 Task: Create a due date automation trigger when advanced on, 2 working days after a card is due add fields without custom field "Resume" set at 11:00 AM.
Action: Mouse moved to (951, 293)
Screenshot: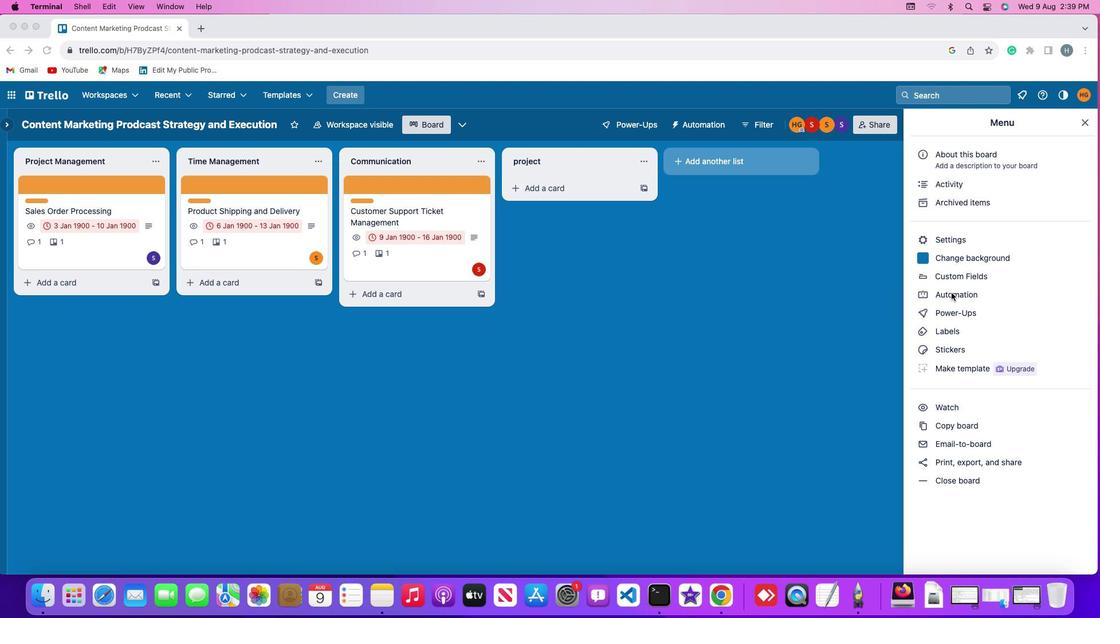 
Action: Mouse pressed left at (951, 293)
Screenshot: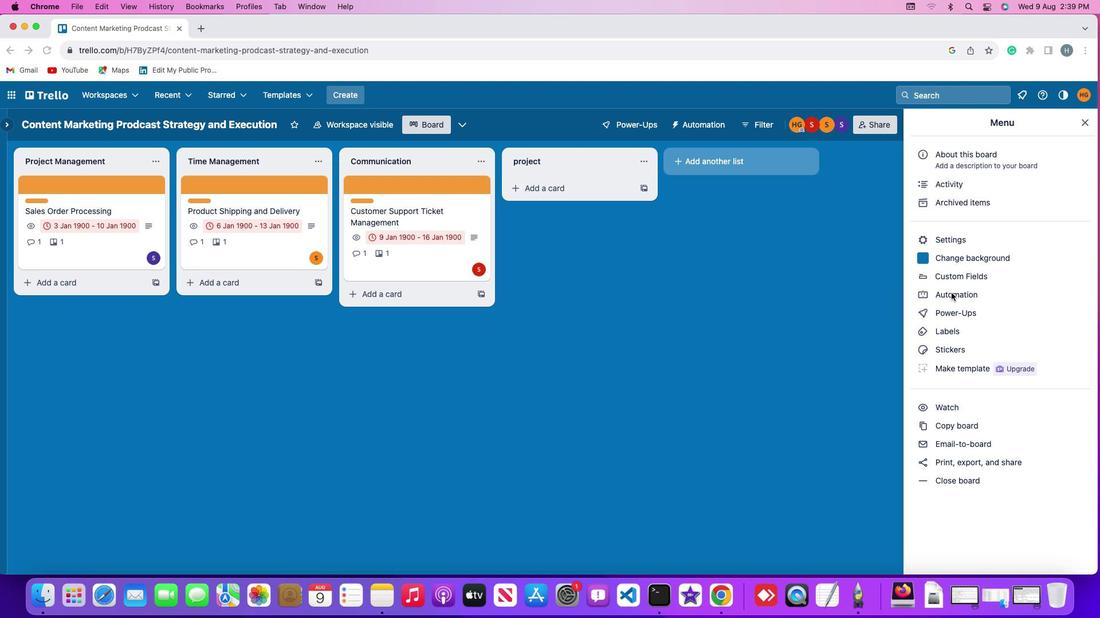 
Action: Mouse pressed left at (951, 293)
Screenshot: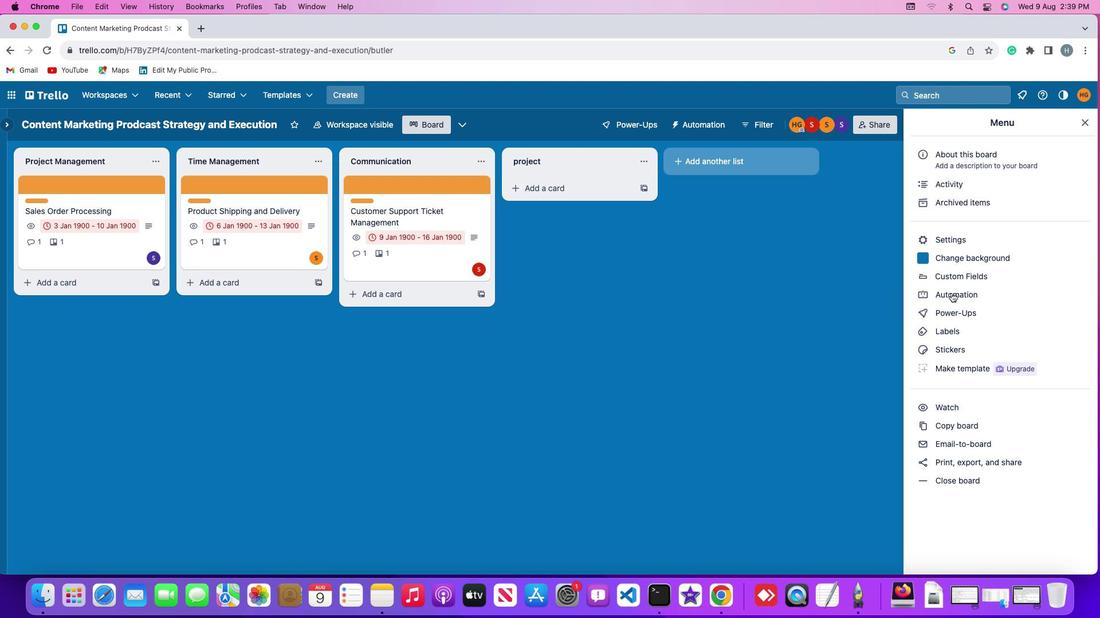 
Action: Mouse moved to (75, 269)
Screenshot: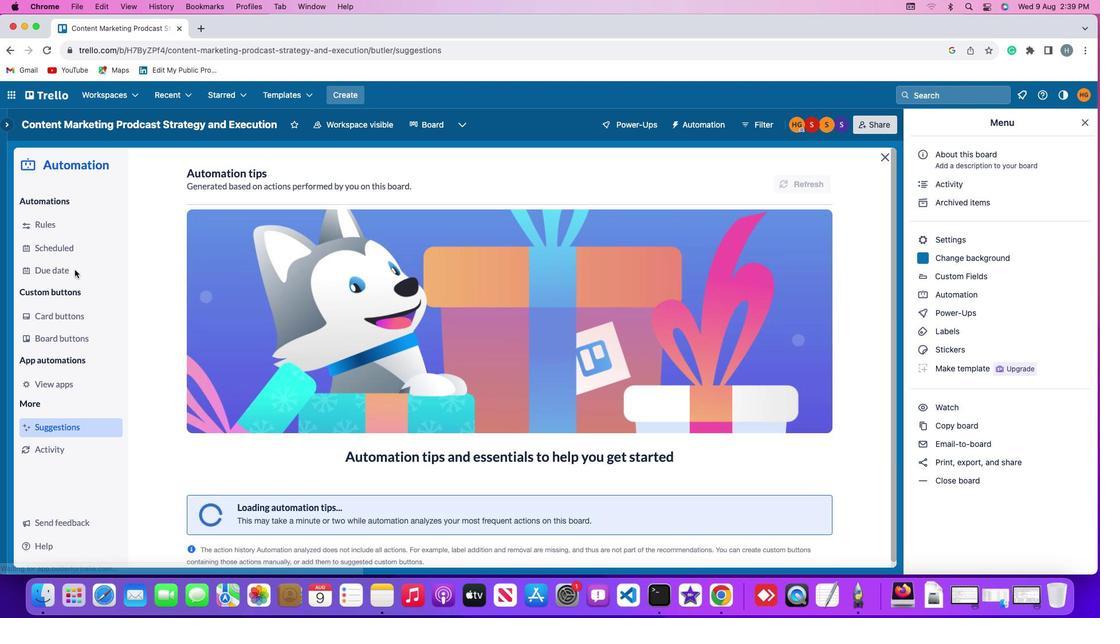 
Action: Mouse pressed left at (75, 269)
Screenshot: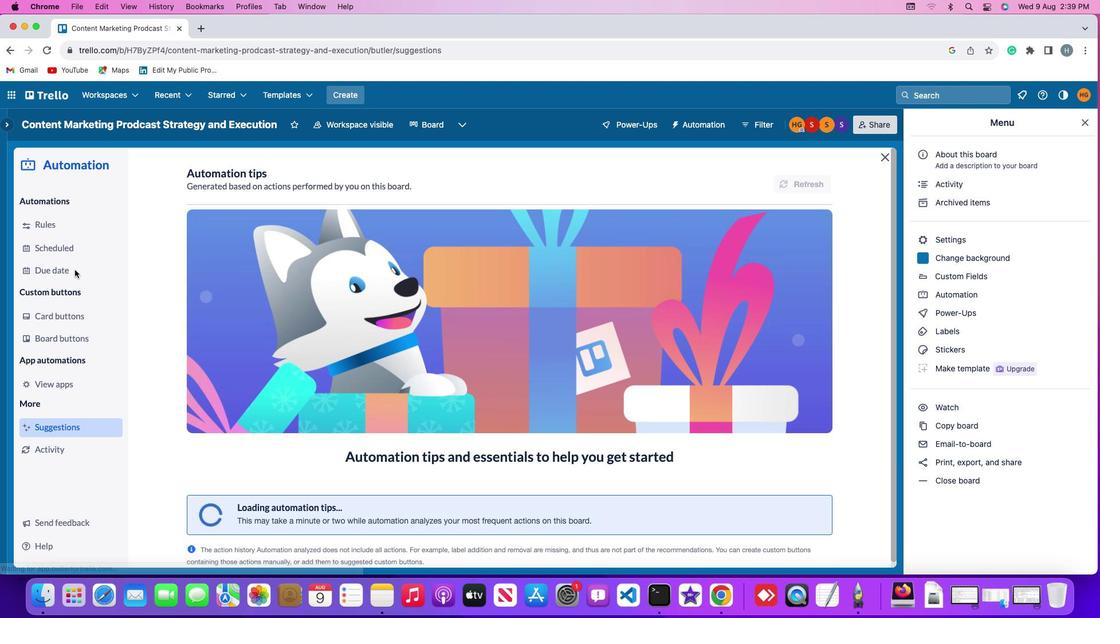 
Action: Mouse moved to (759, 177)
Screenshot: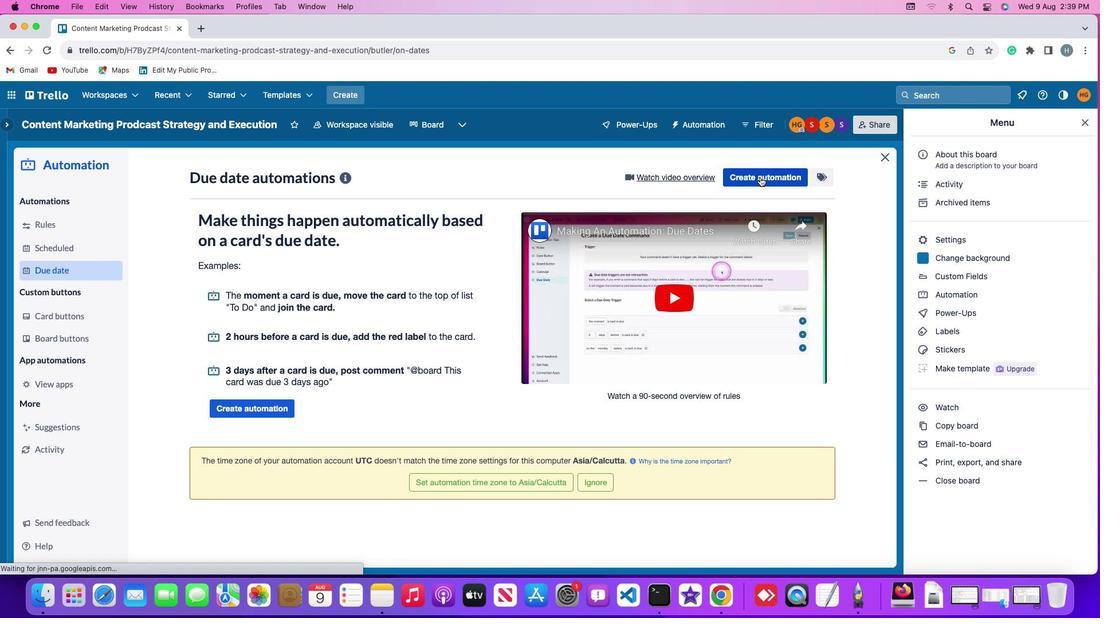 
Action: Mouse pressed left at (759, 177)
Screenshot: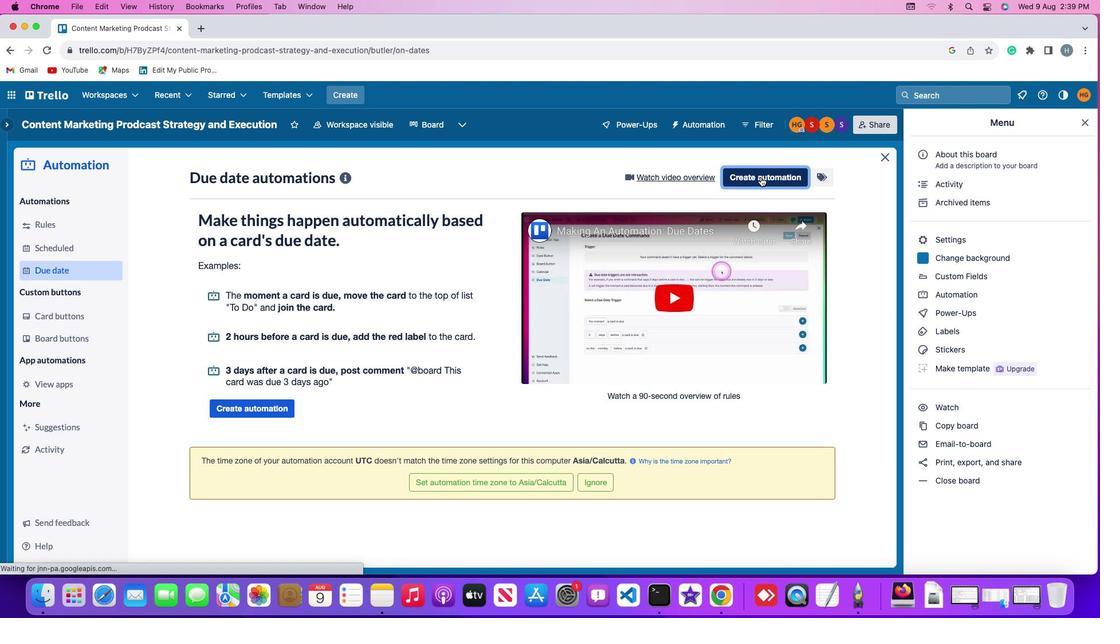 
Action: Mouse moved to (243, 283)
Screenshot: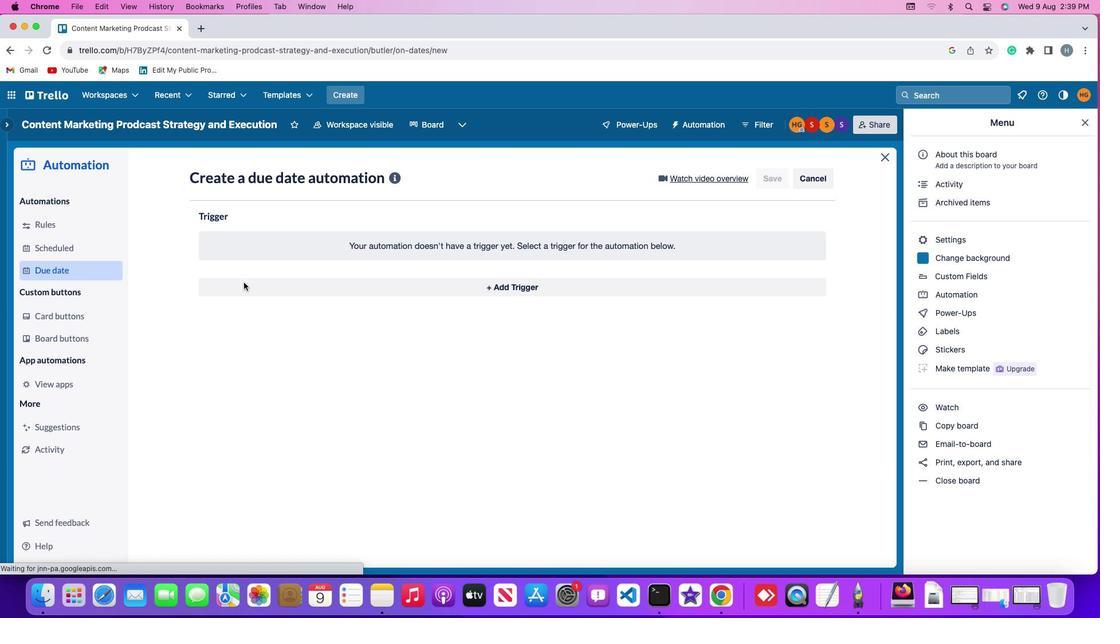 
Action: Mouse pressed left at (243, 283)
Screenshot: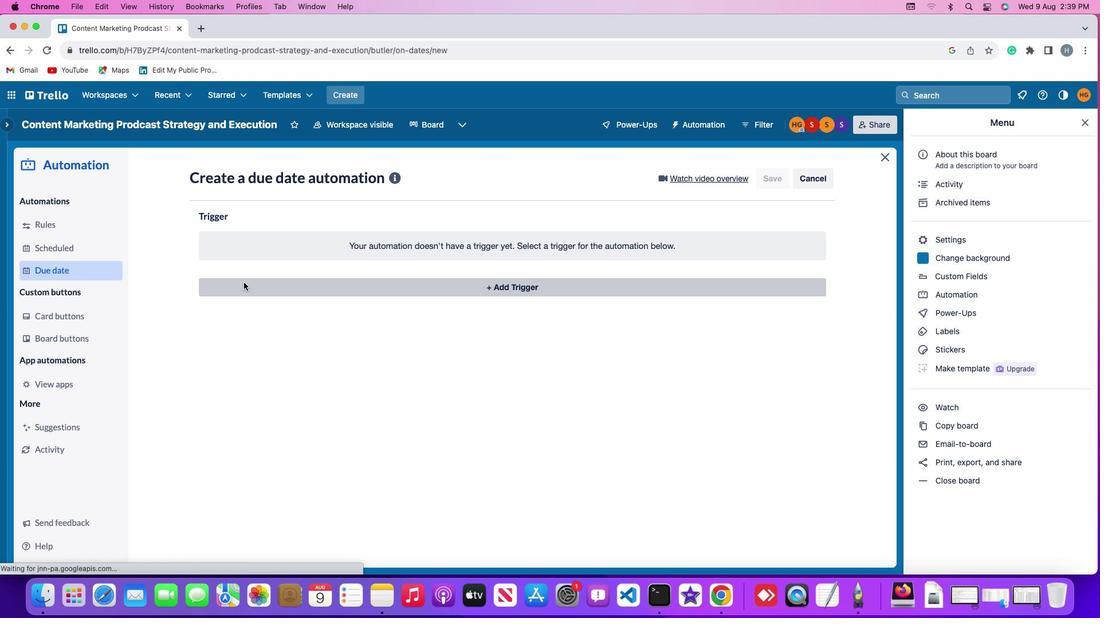 
Action: Mouse moved to (221, 463)
Screenshot: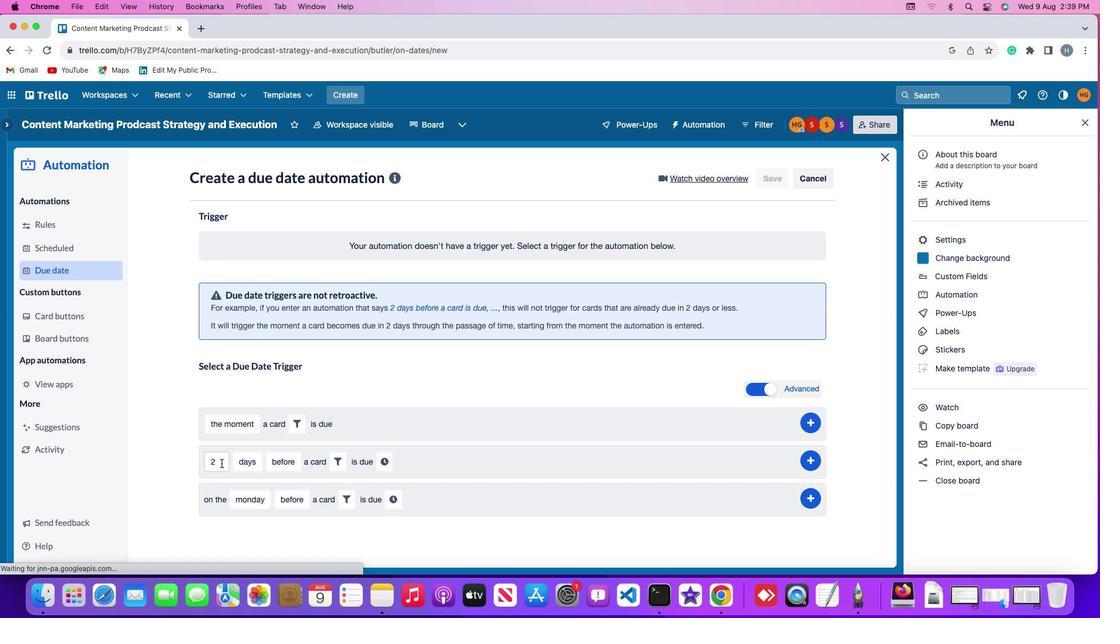 
Action: Mouse pressed left at (221, 463)
Screenshot: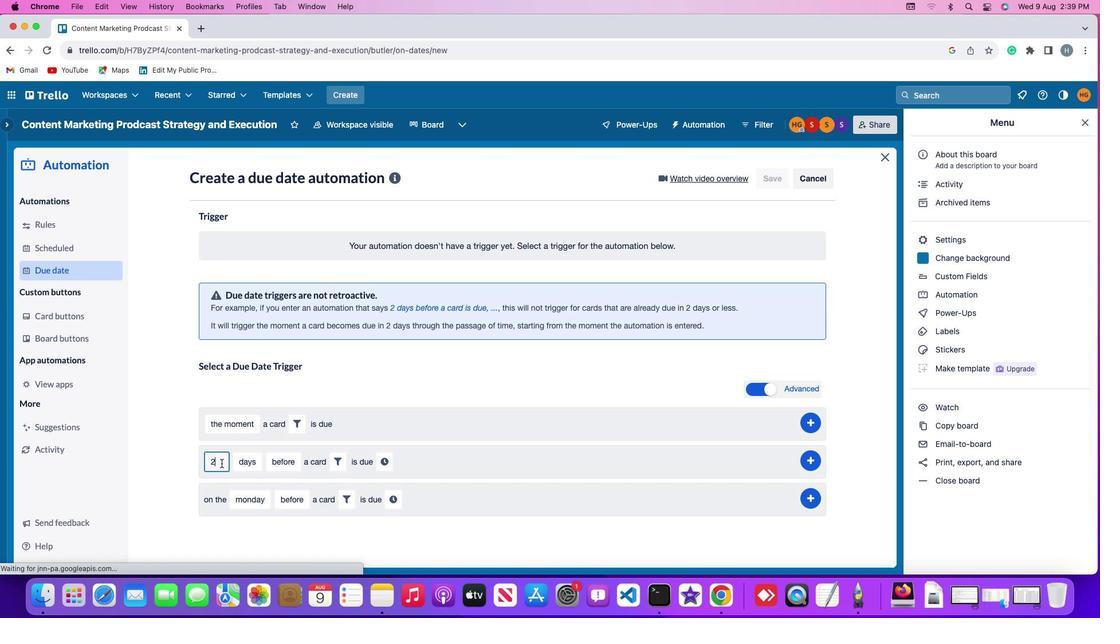 
Action: Key pressed Key.backspace
Screenshot: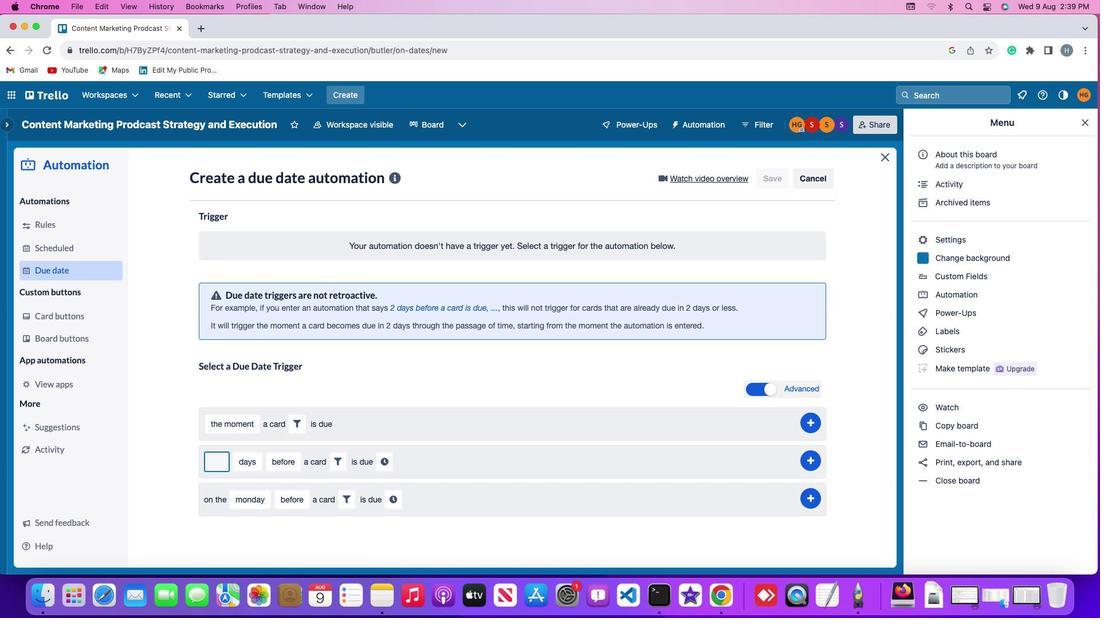 
Action: Mouse moved to (225, 463)
Screenshot: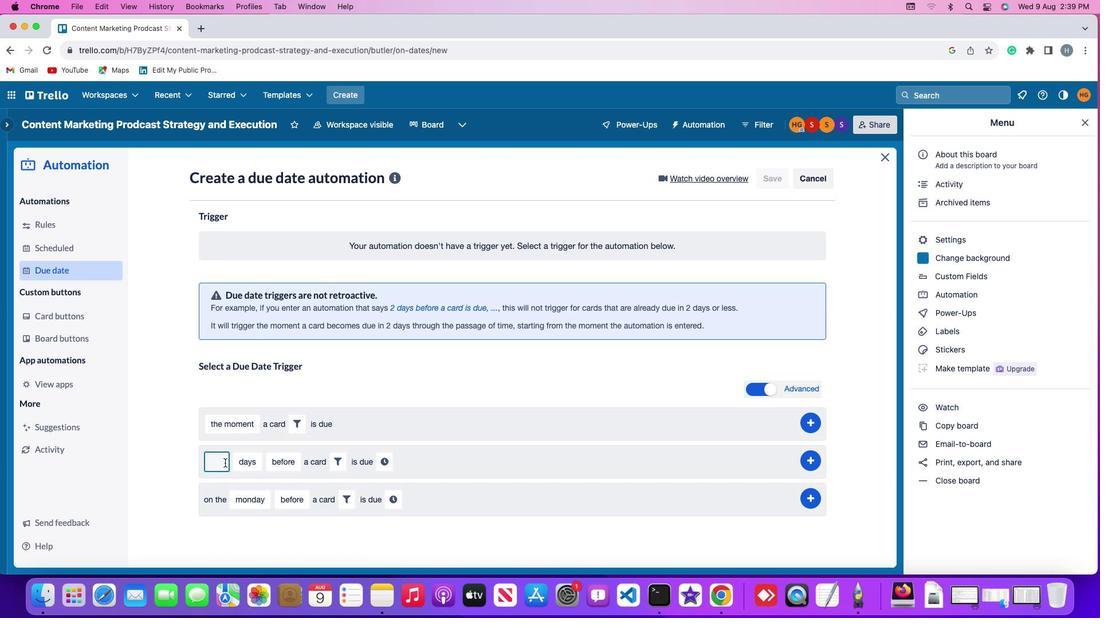 
Action: Key pressed '2'
Screenshot: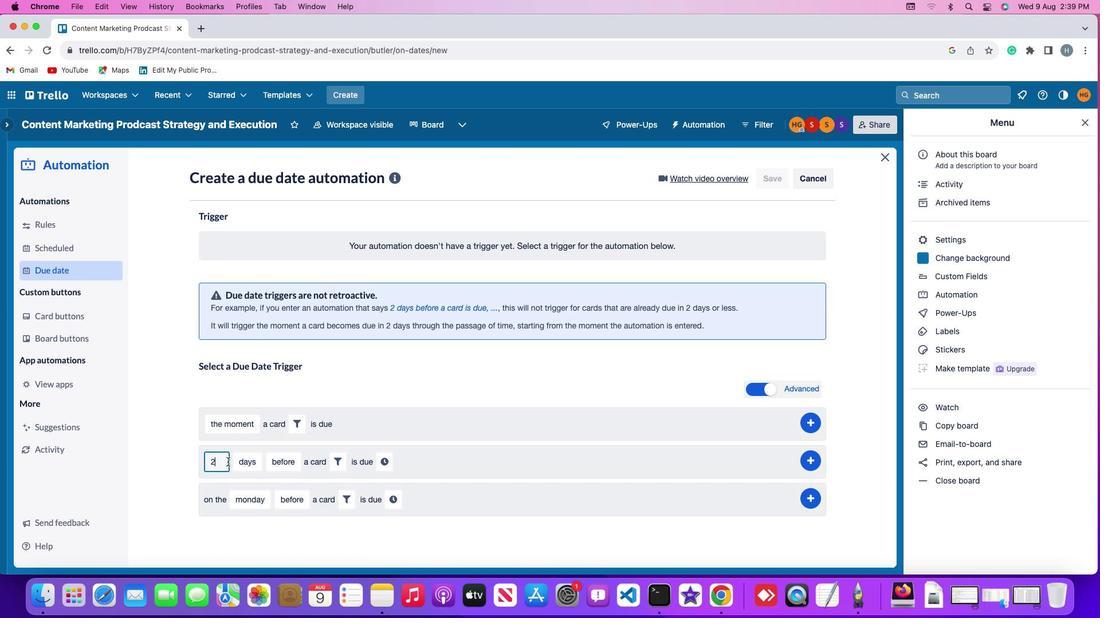 
Action: Mouse moved to (245, 461)
Screenshot: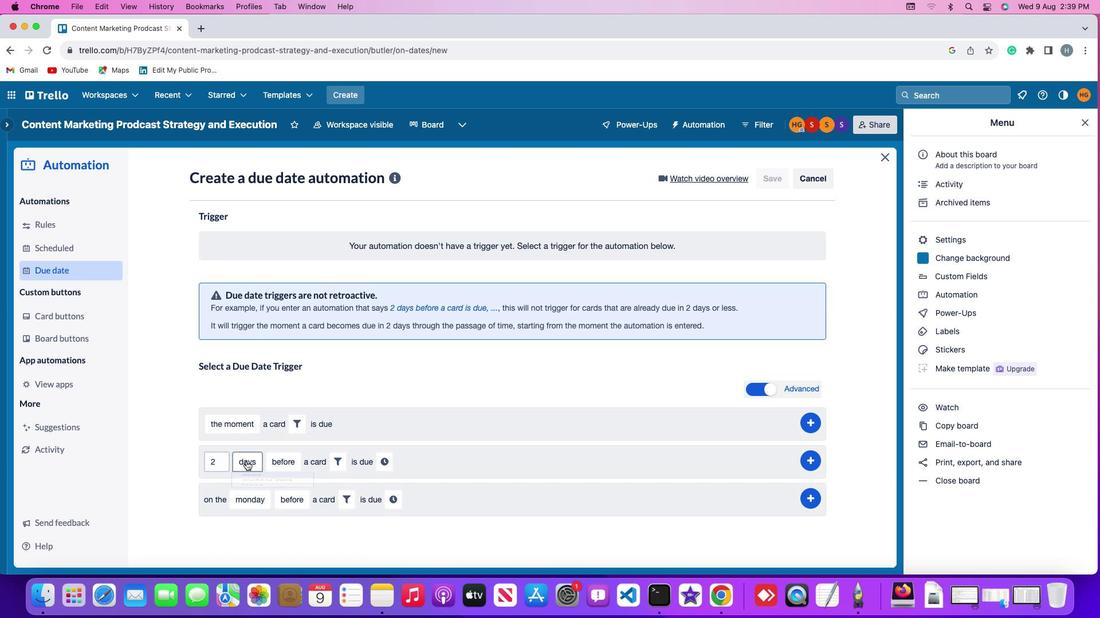 
Action: Mouse pressed left at (245, 461)
Screenshot: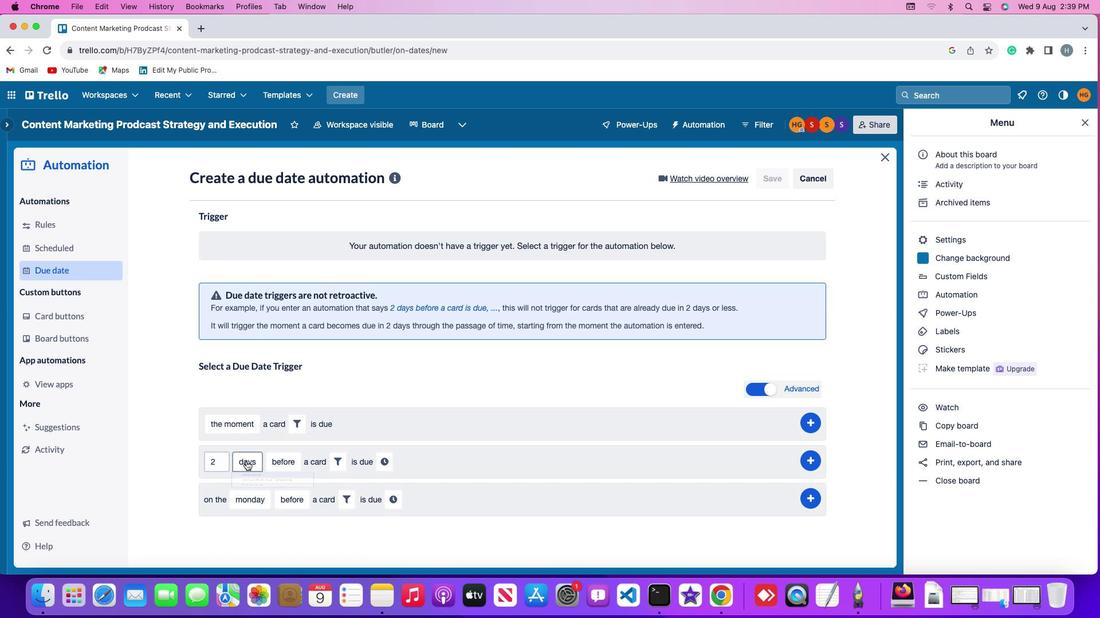 
Action: Mouse moved to (254, 505)
Screenshot: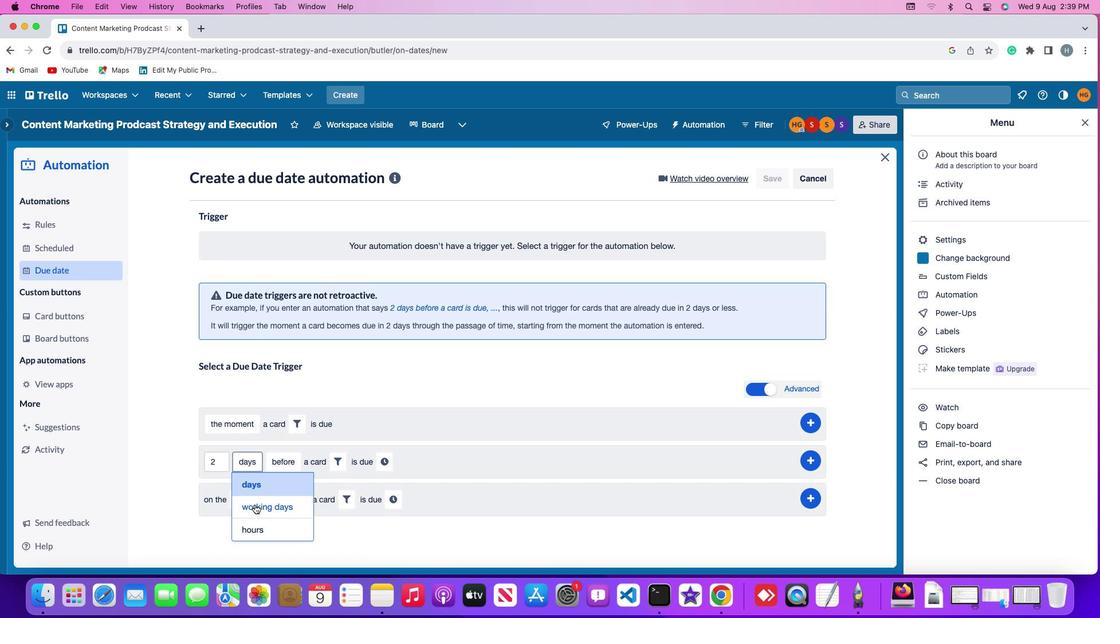 
Action: Mouse pressed left at (254, 505)
Screenshot: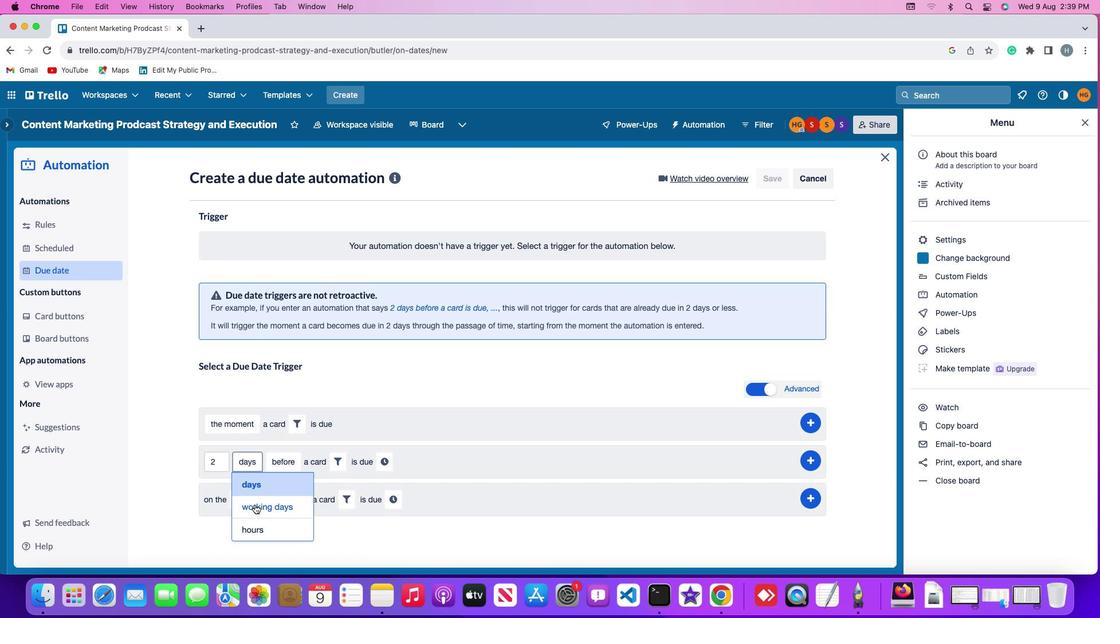 
Action: Mouse moved to (311, 463)
Screenshot: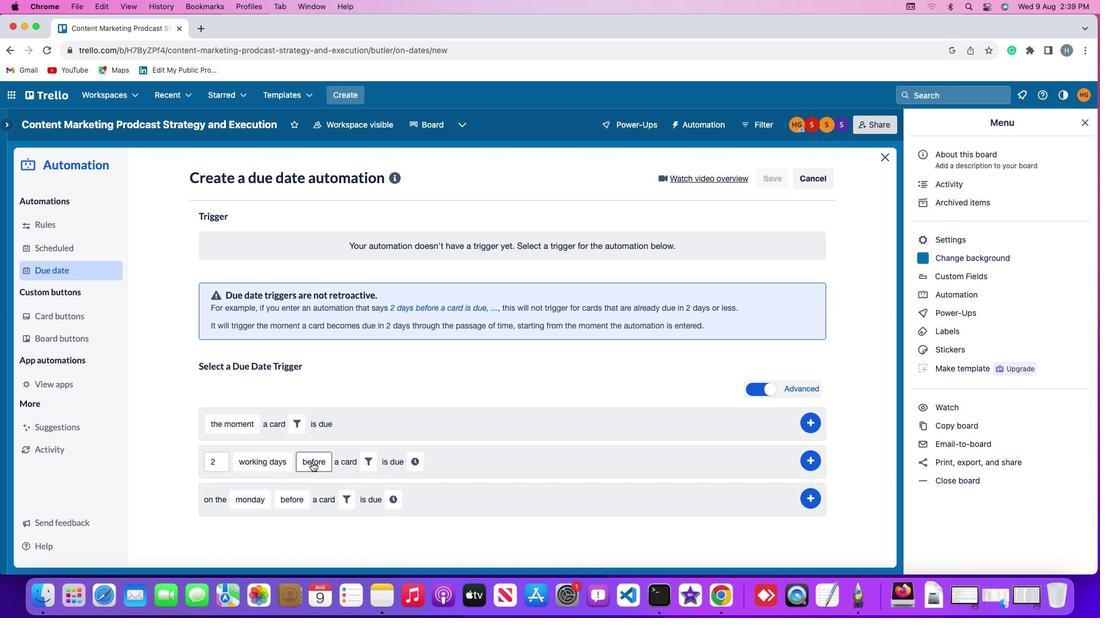 
Action: Mouse pressed left at (311, 463)
Screenshot: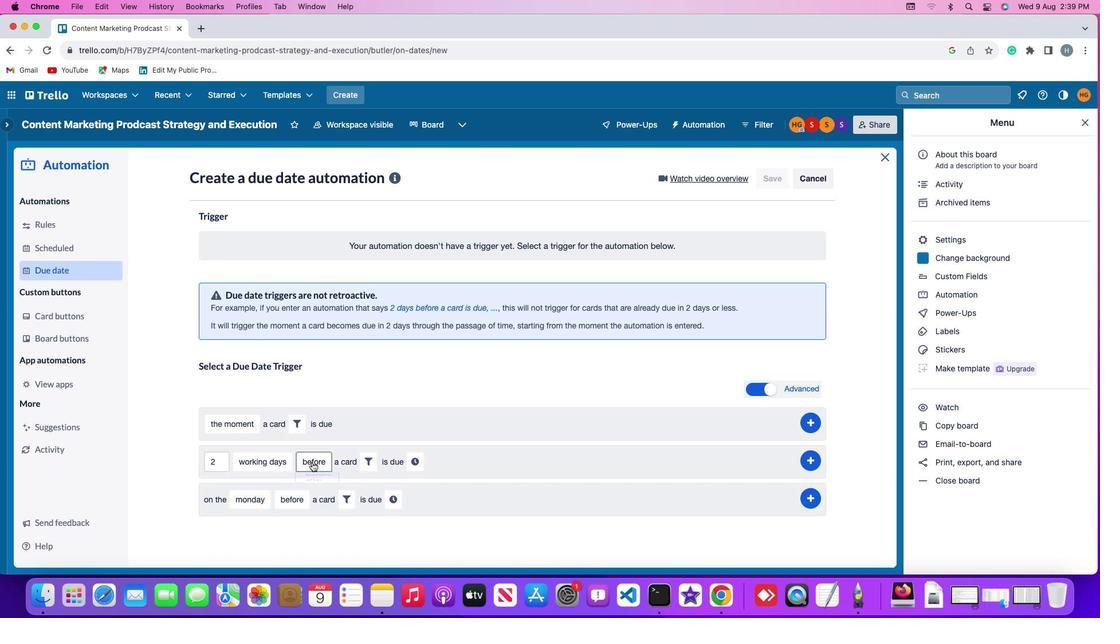 
Action: Mouse moved to (309, 513)
Screenshot: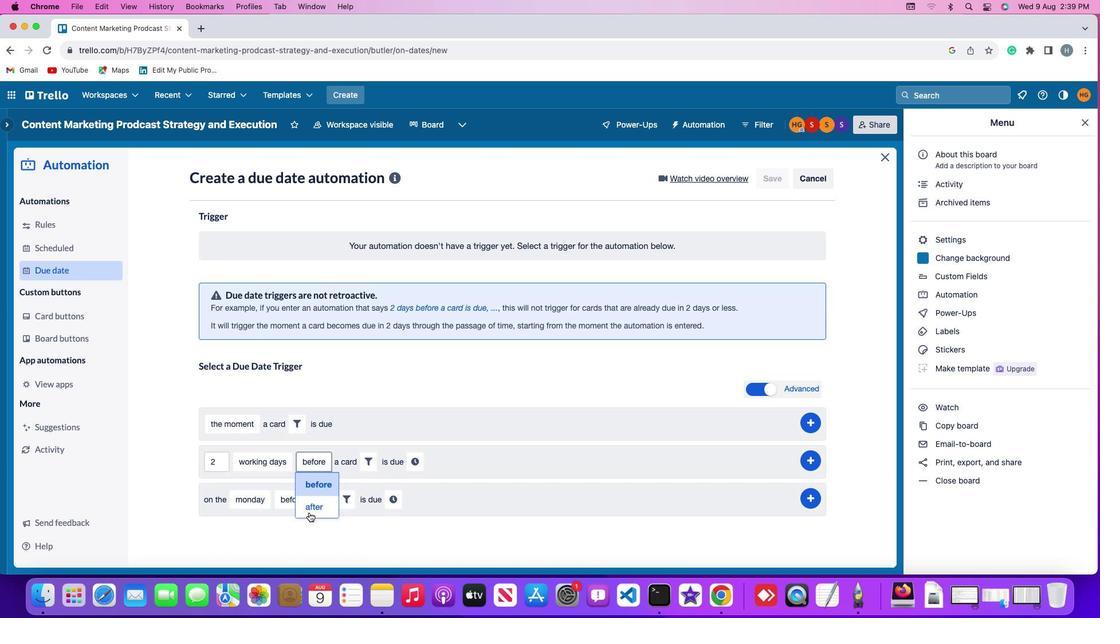 
Action: Mouse pressed left at (309, 513)
Screenshot: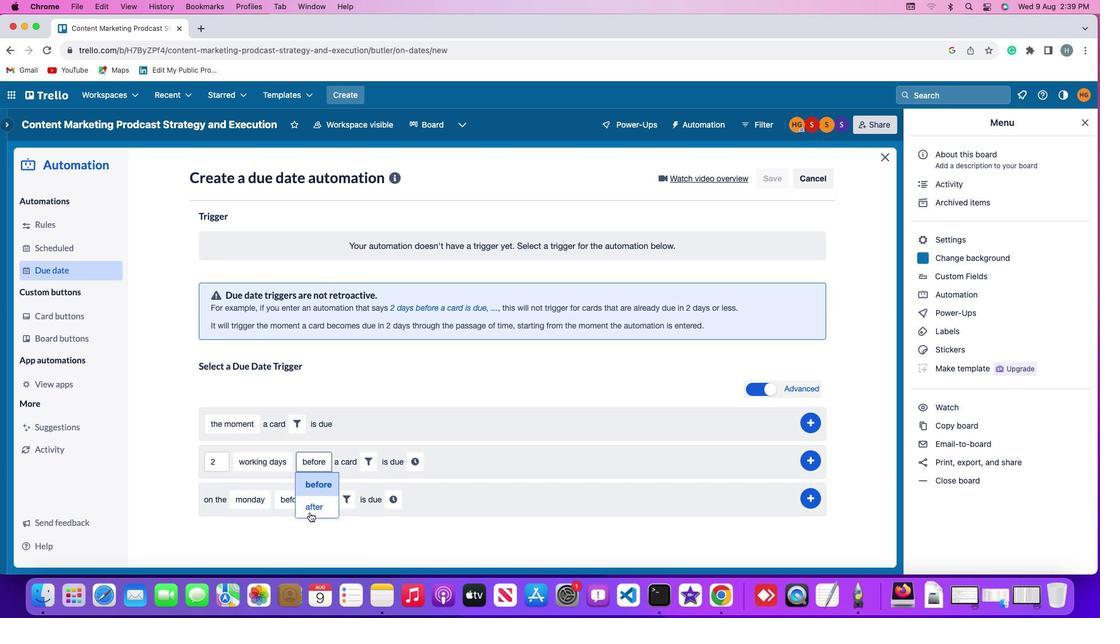 
Action: Mouse moved to (365, 460)
Screenshot: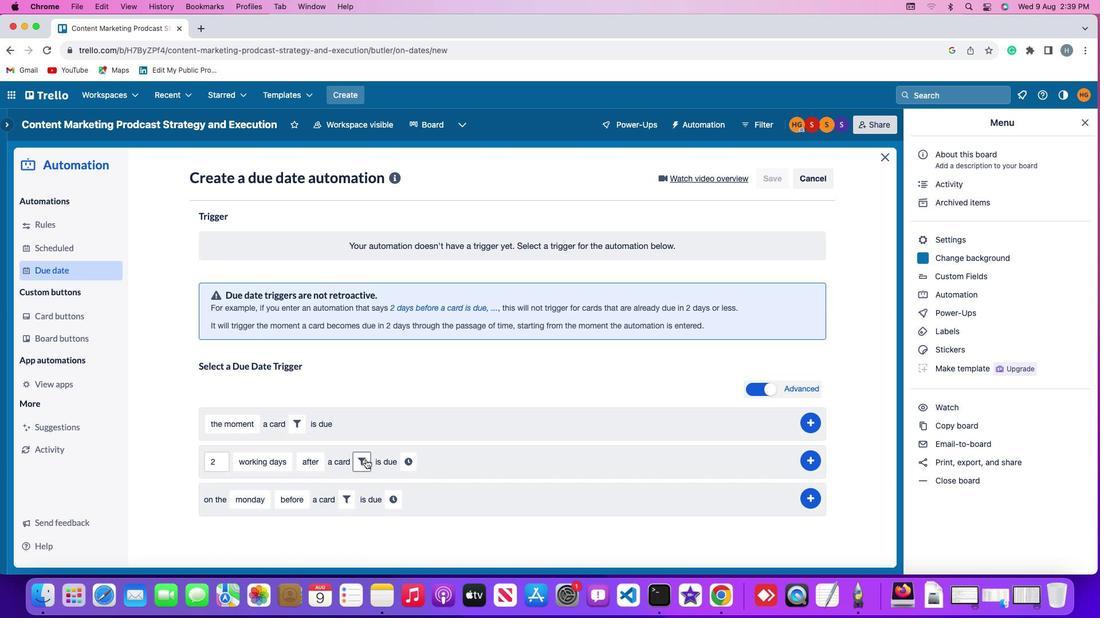 
Action: Mouse pressed left at (365, 460)
Screenshot: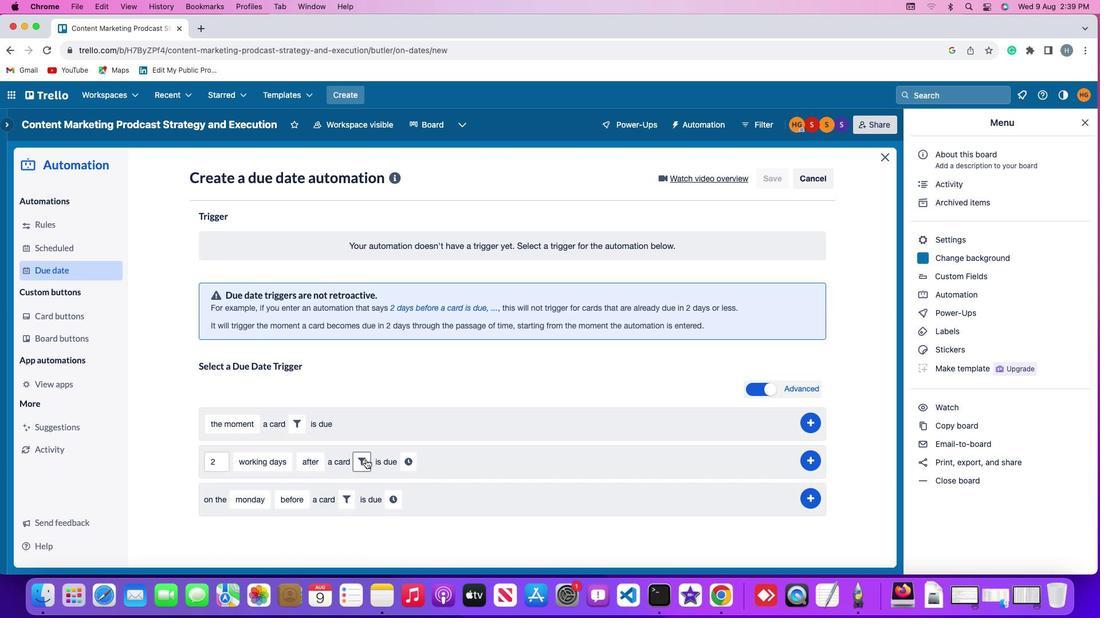 
Action: Mouse moved to (551, 500)
Screenshot: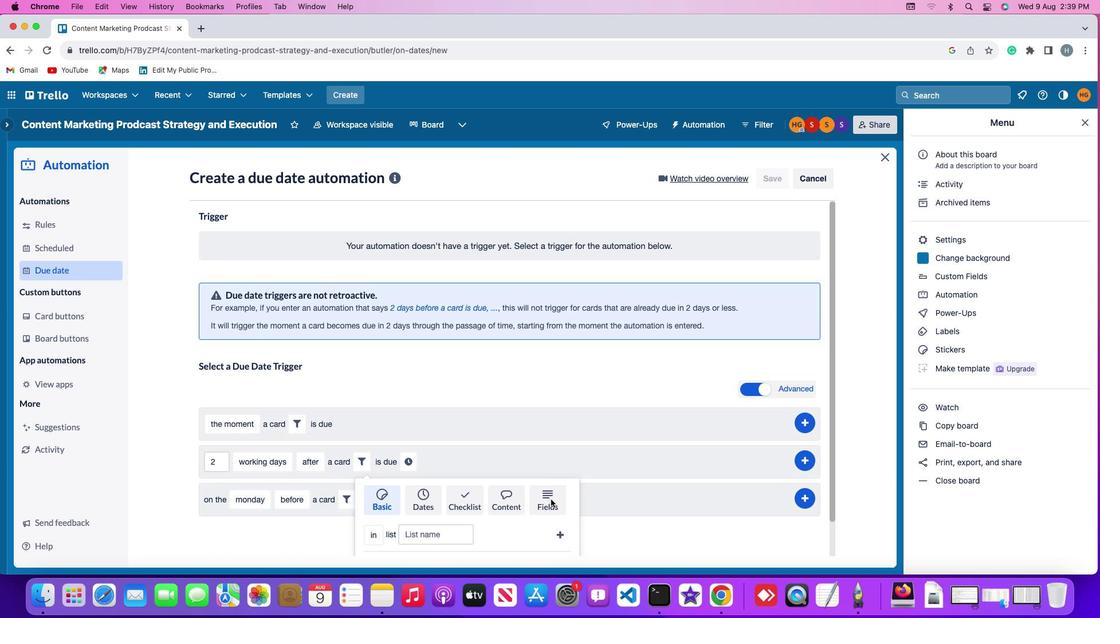 
Action: Mouse pressed left at (551, 500)
Screenshot: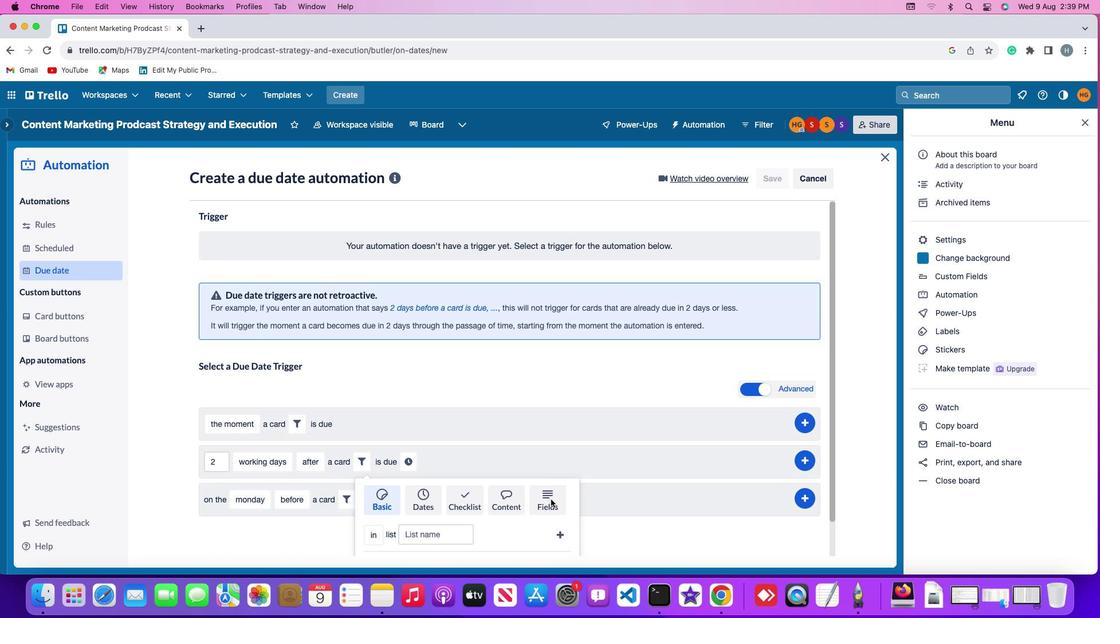 
Action: Mouse moved to (306, 539)
Screenshot: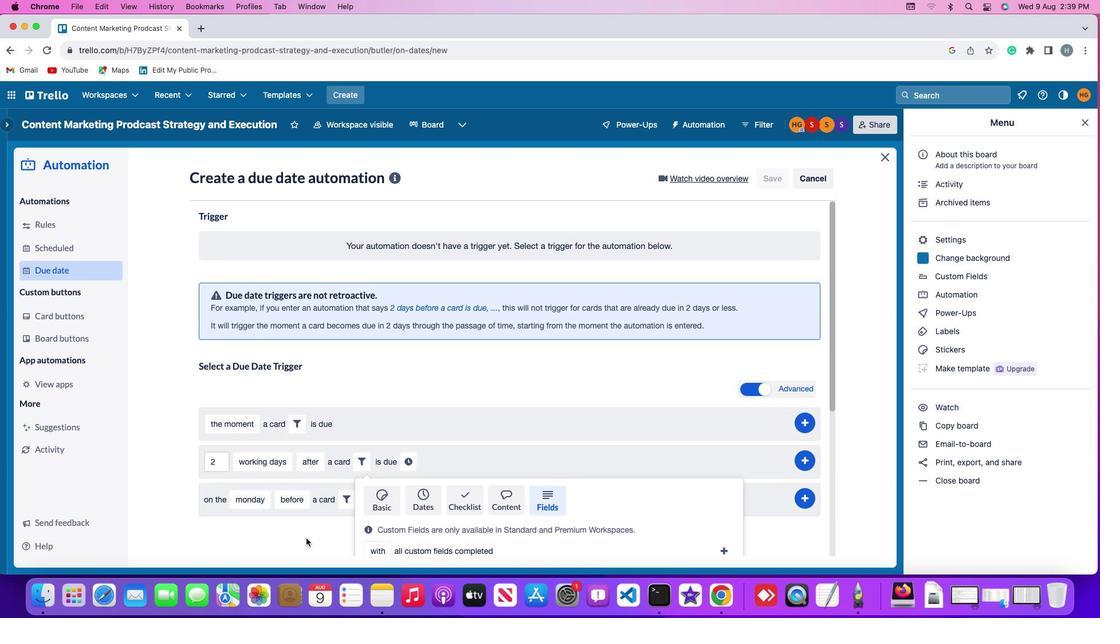 
Action: Mouse scrolled (306, 539) with delta (0, 0)
Screenshot: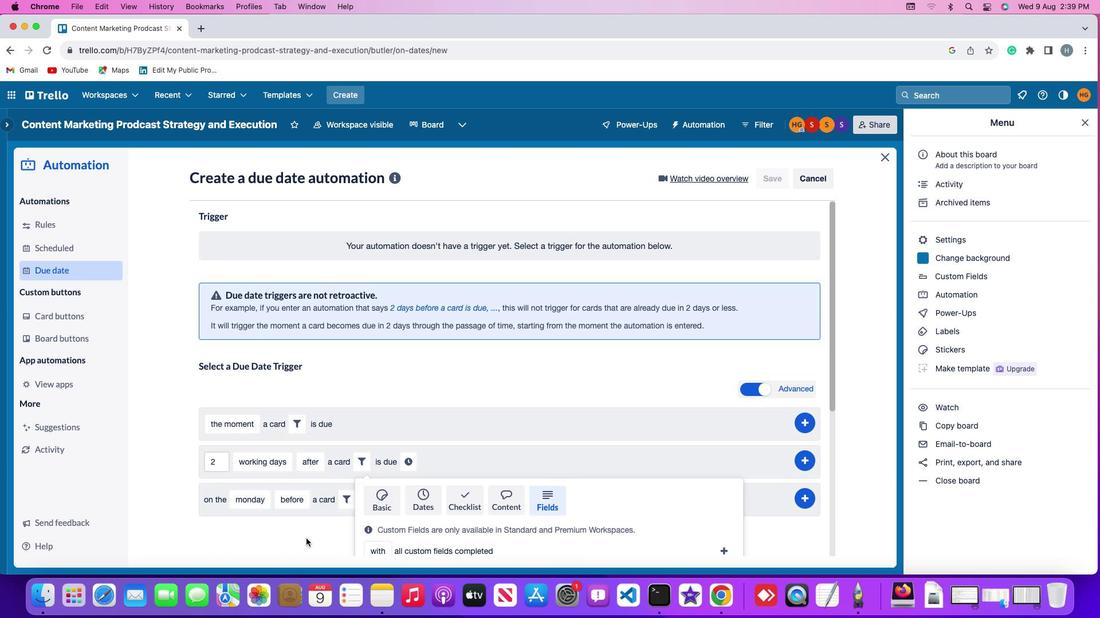 
Action: Mouse scrolled (306, 539) with delta (0, 0)
Screenshot: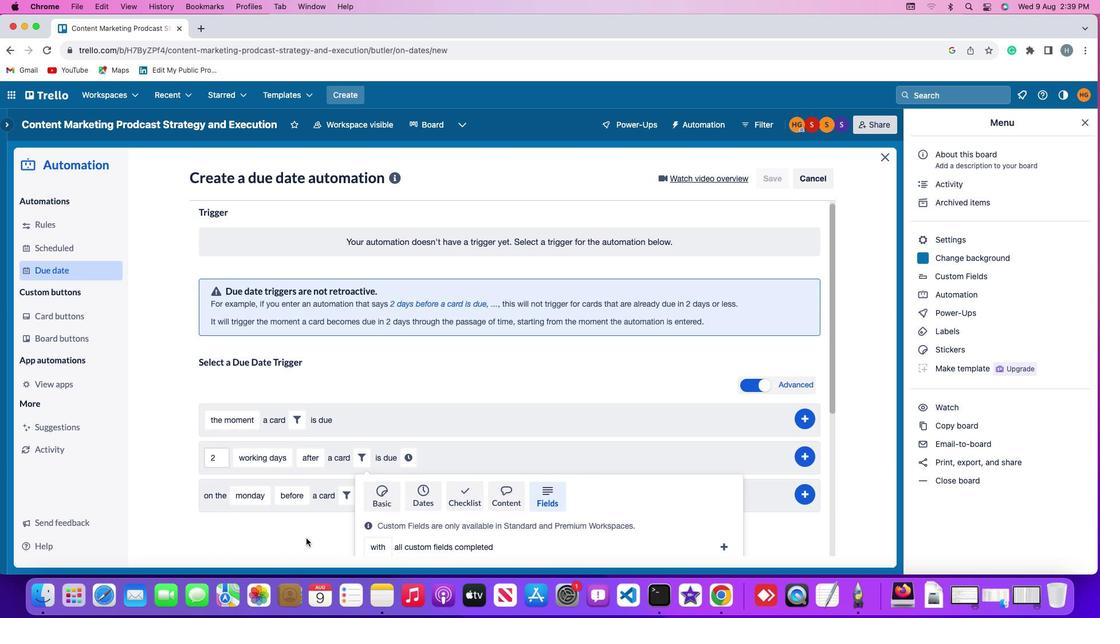 
Action: Mouse scrolled (306, 539) with delta (0, -1)
Screenshot: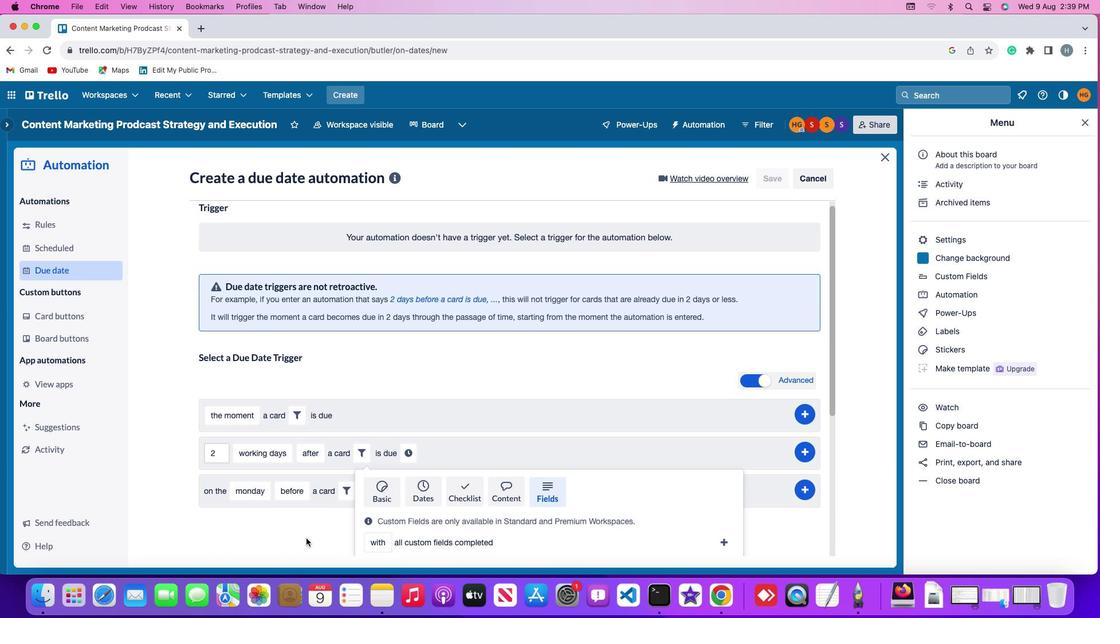 
Action: Mouse scrolled (306, 539) with delta (0, -2)
Screenshot: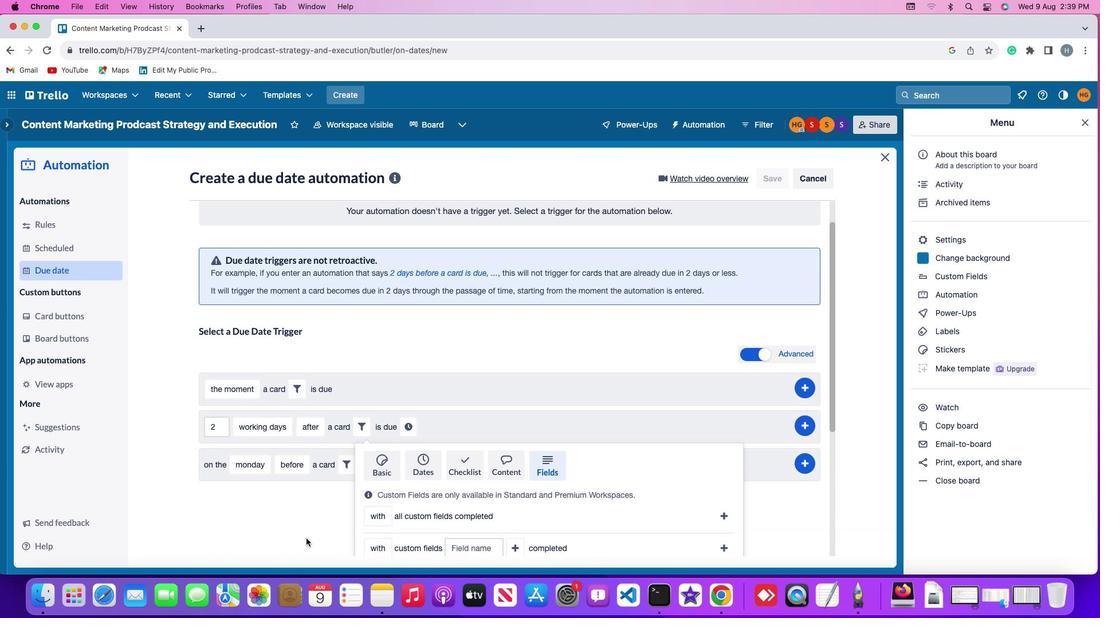 
Action: Mouse scrolled (306, 539) with delta (0, 0)
Screenshot: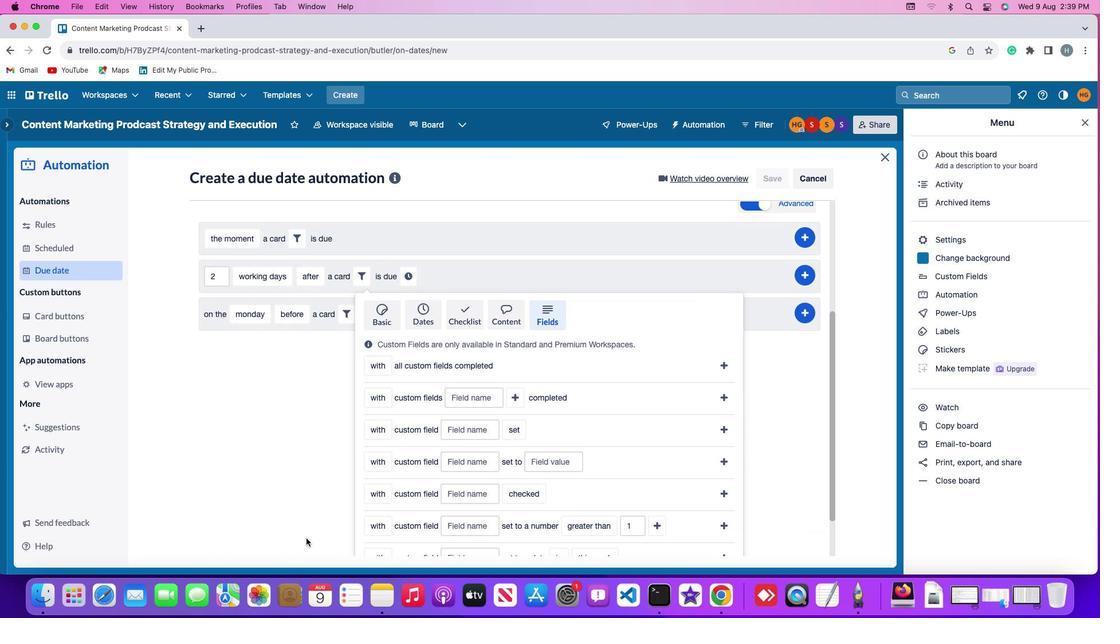 
Action: Mouse scrolled (306, 539) with delta (0, 0)
Screenshot: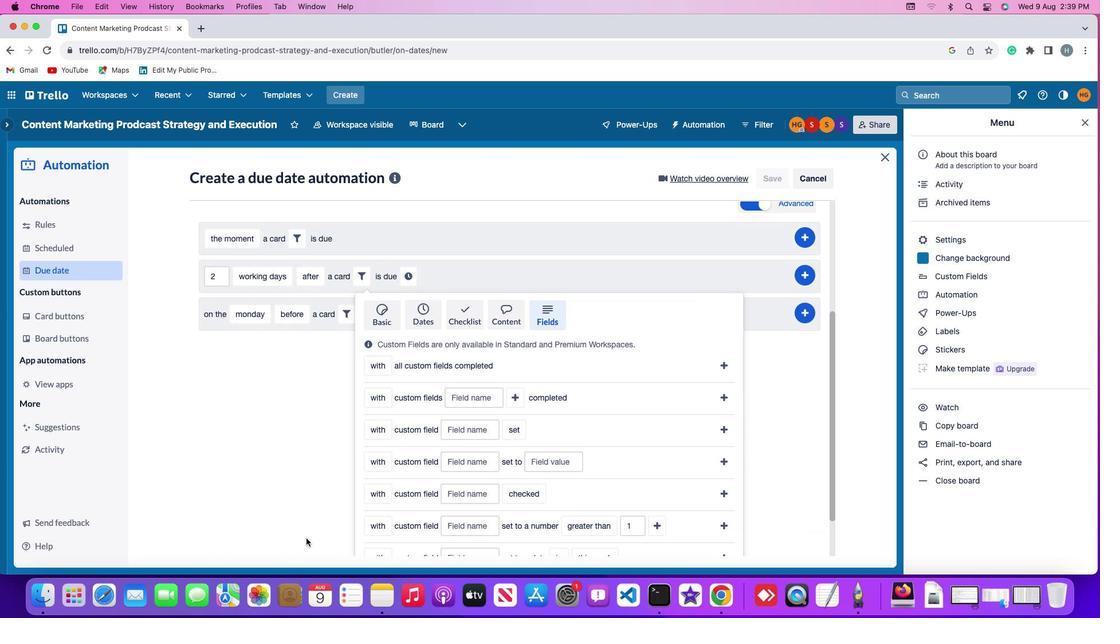 
Action: Mouse scrolled (306, 539) with delta (0, -1)
Screenshot: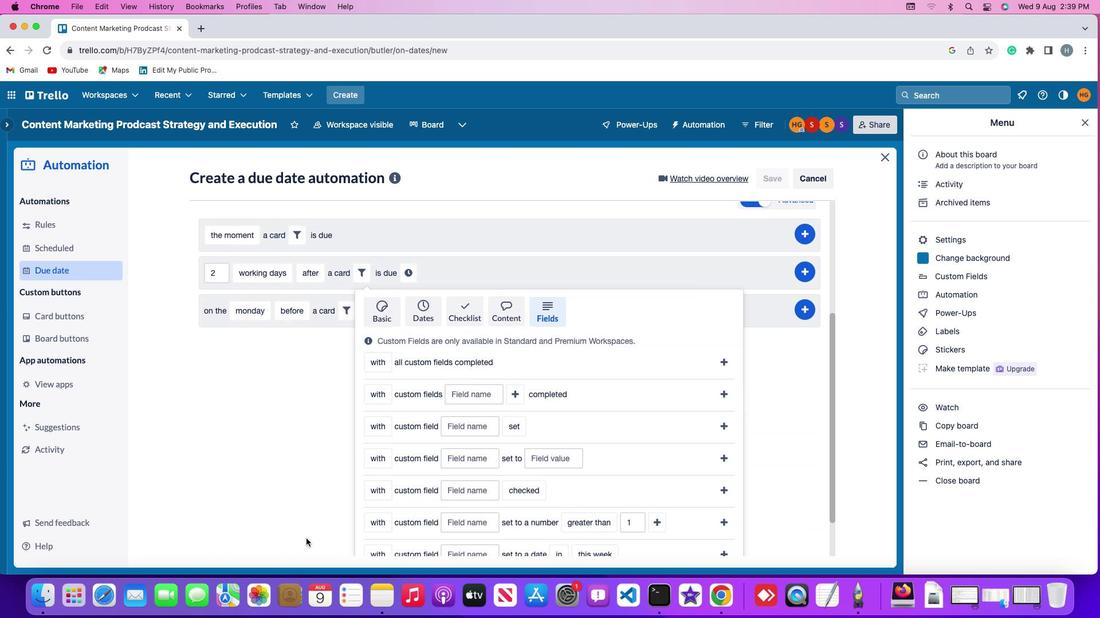 
Action: Mouse scrolled (306, 539) with delta (0, -2)
Screenshot: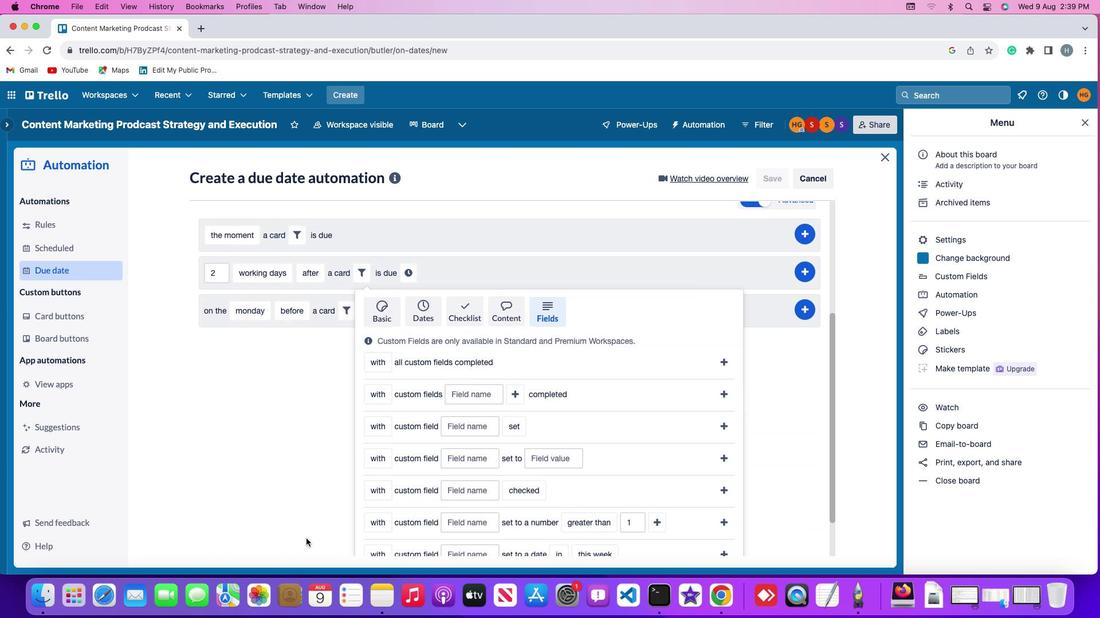 
Action: Mouse scrolled (306, 539) with delta (0, -3)
Screenshot: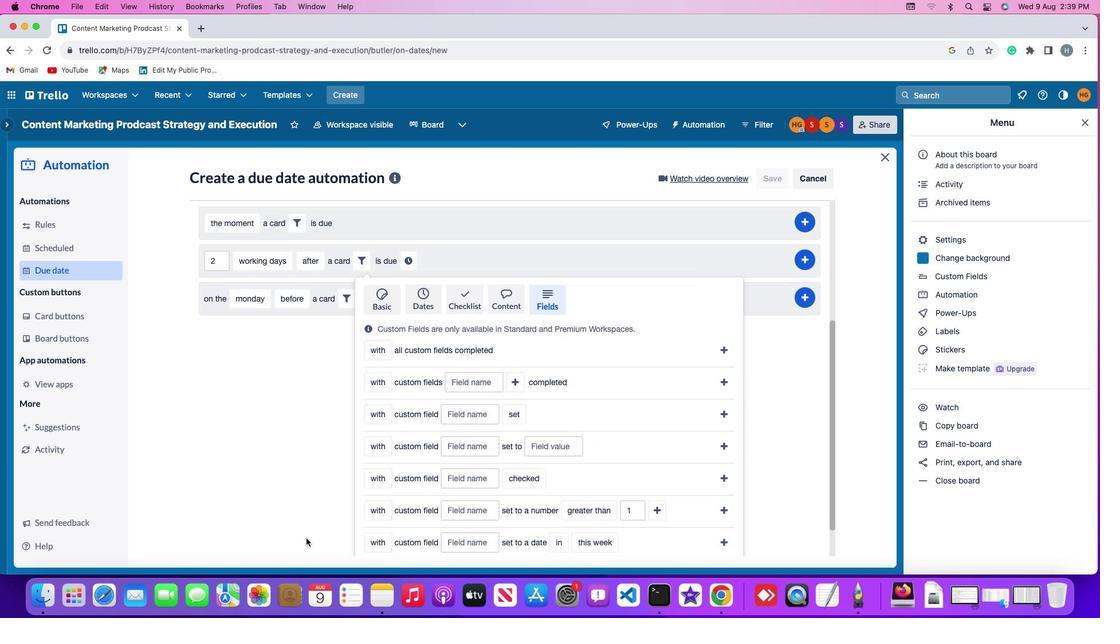 
Action: Mouse moved to (379, 373)
Screenshot: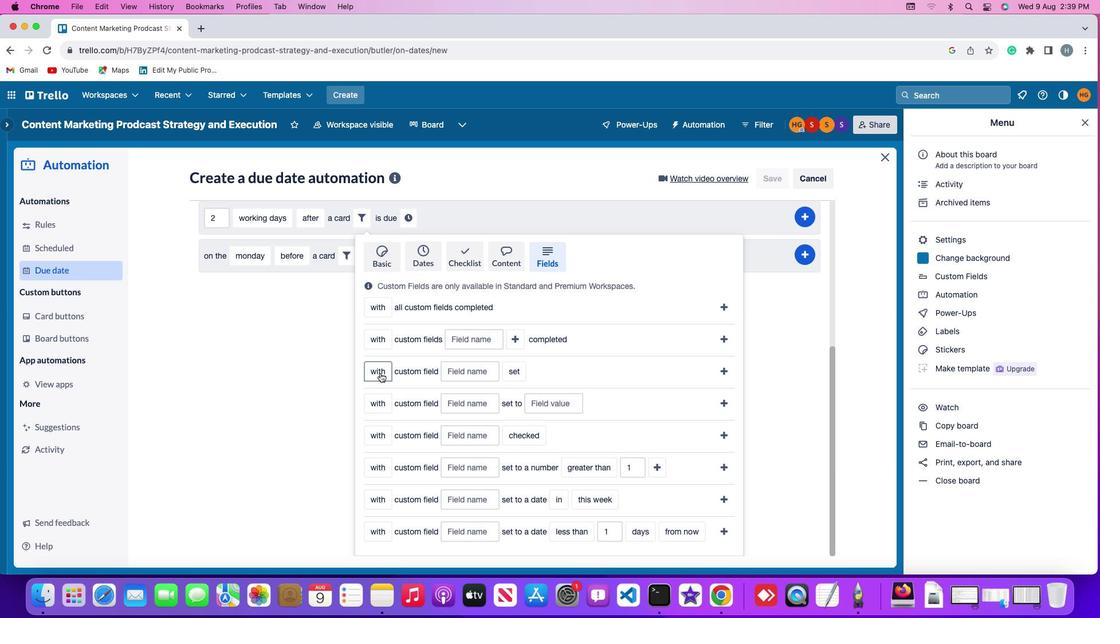 
Action: Mouse pressed left at (379, 373)
Screenshot: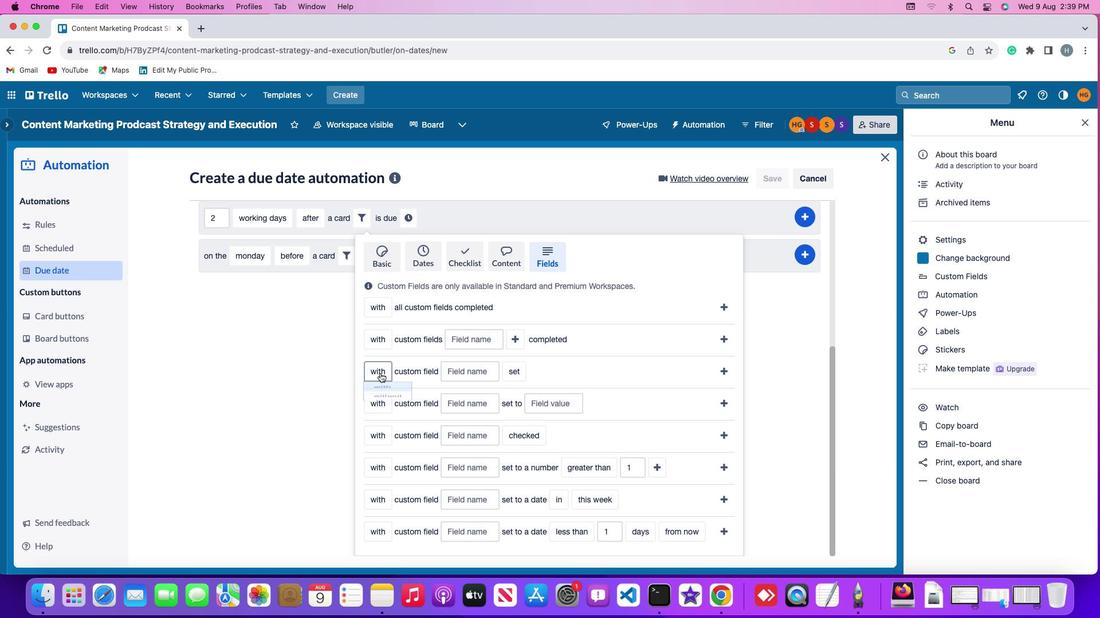 
Action: Mouse moved to (387, 414)
Screenshot: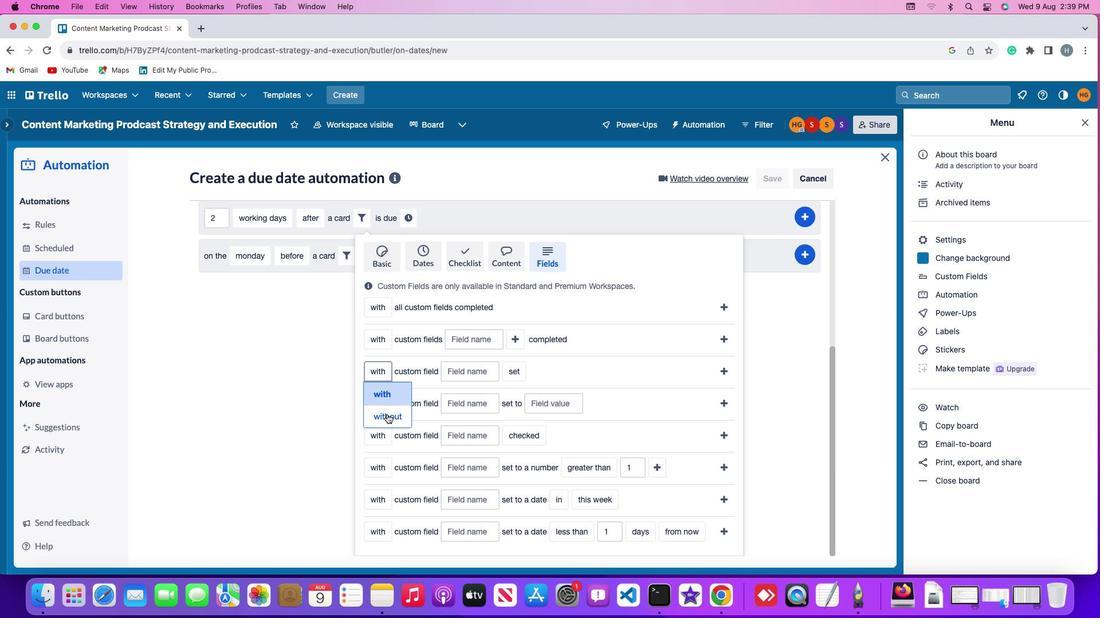
Action: Mouse pressed left at (387, 414)
Screenshot: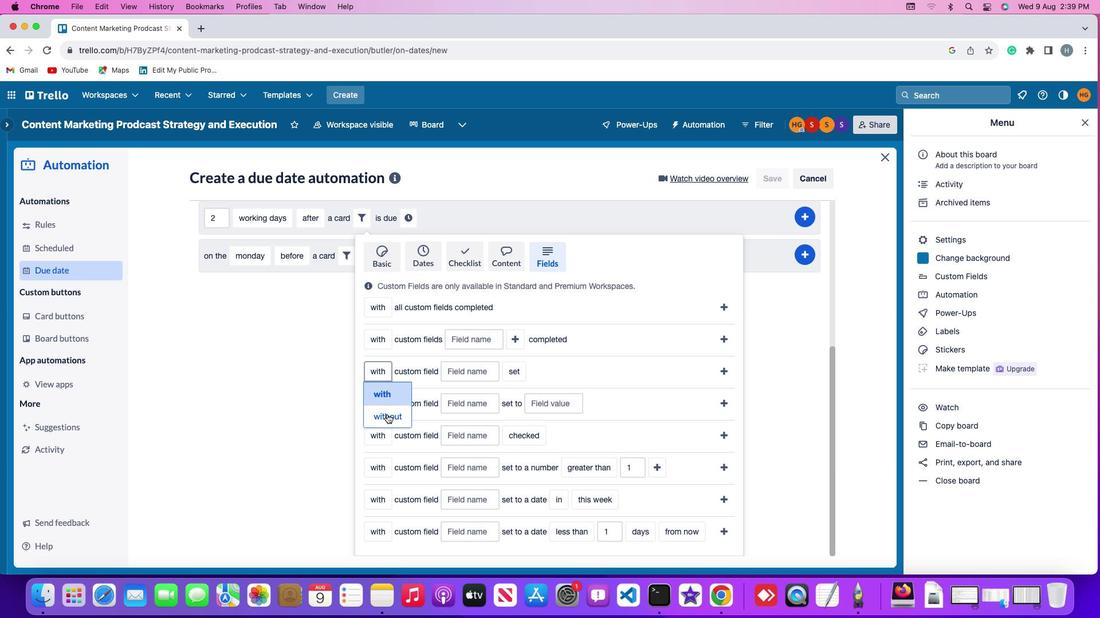 
Action: Mouse moved to (475, 373)
Screenshot: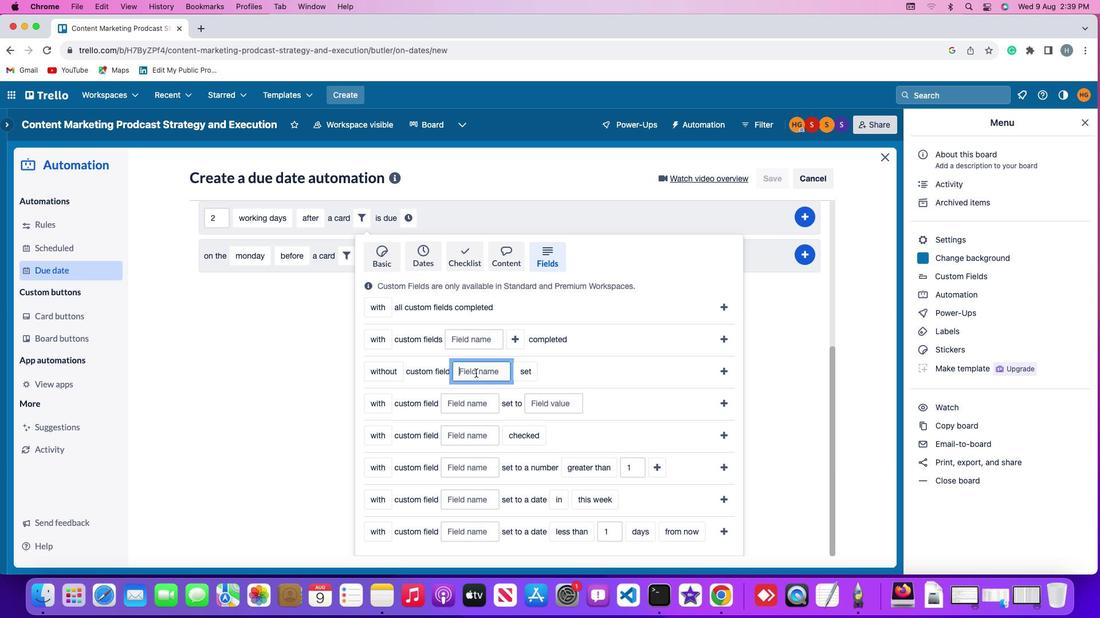 
Action: Mouse pressed left at (475, 373)
Screenshot: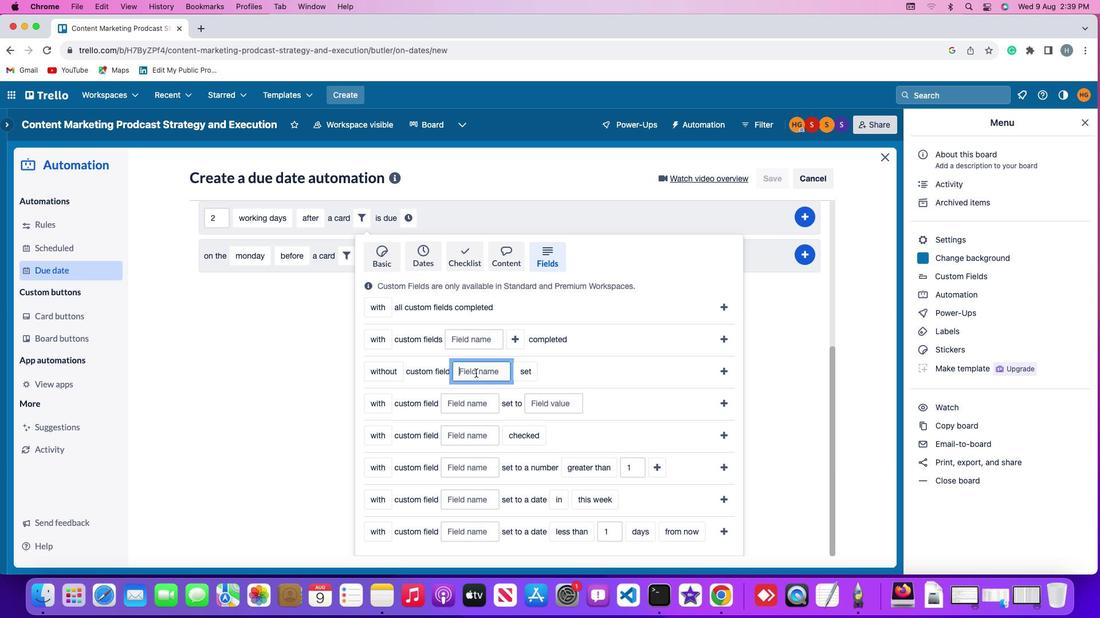 
Action: Mouse moved to (476, 373)
Screenshot: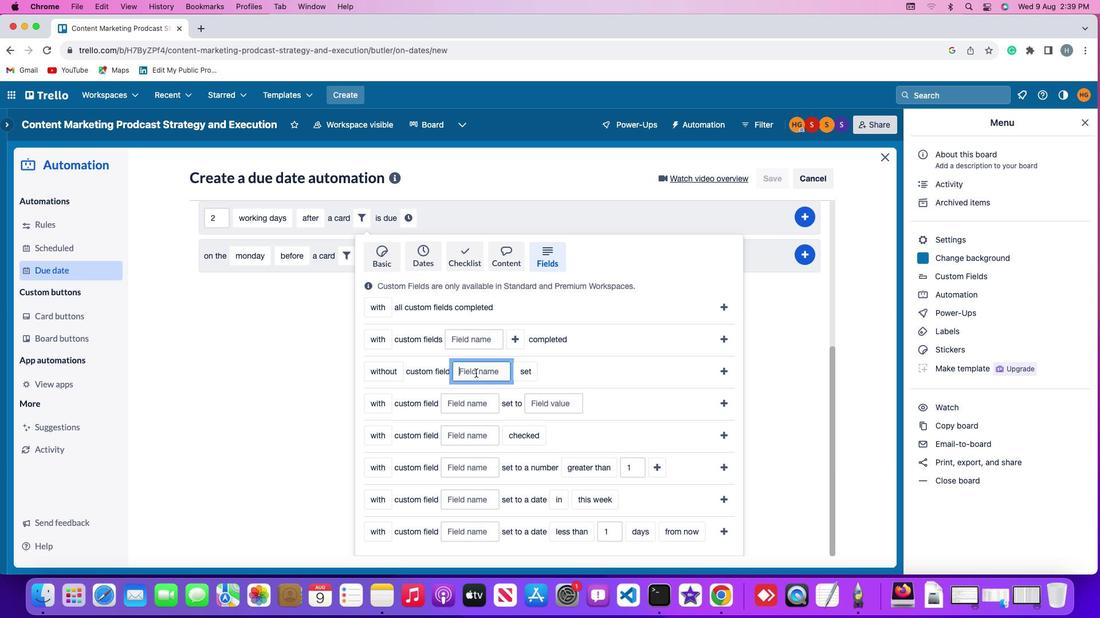 
Action: Key pressed Key.shift'R''e''s''u''m''e'
Screenshot: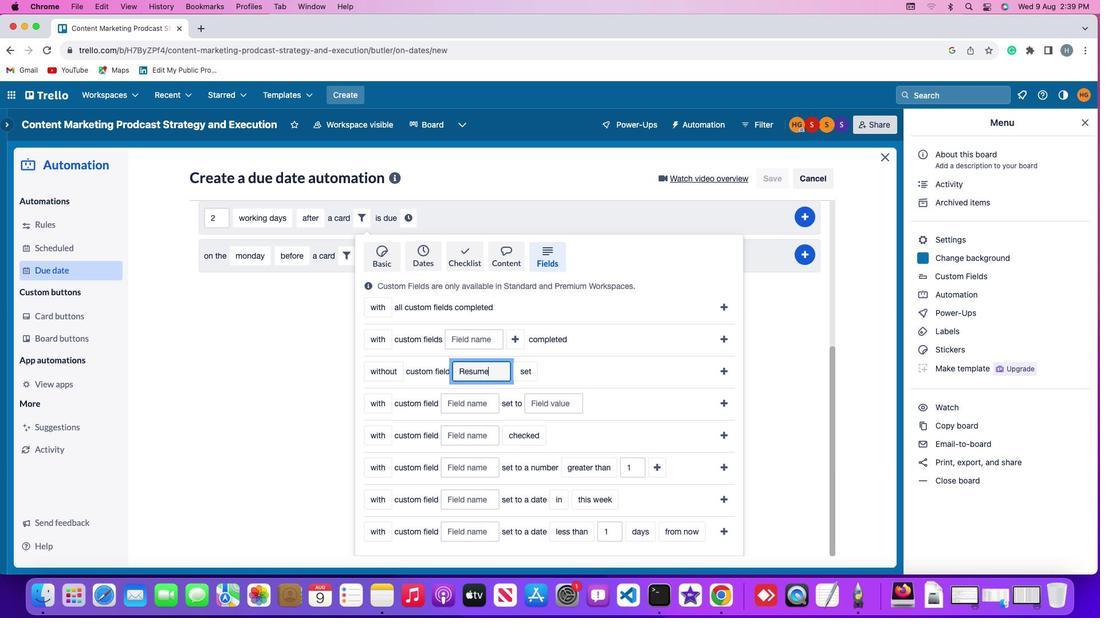 
Action: Mouse moved to (526, 373)
Screenshot: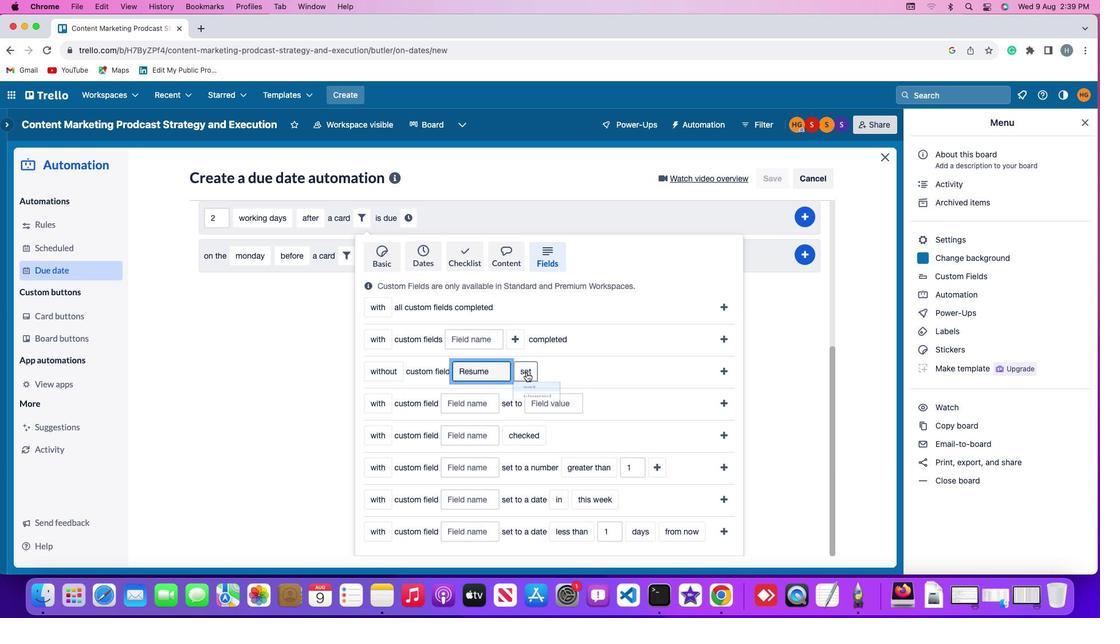 
Action: Mouse pressed left at (526, 373)
Screenshot: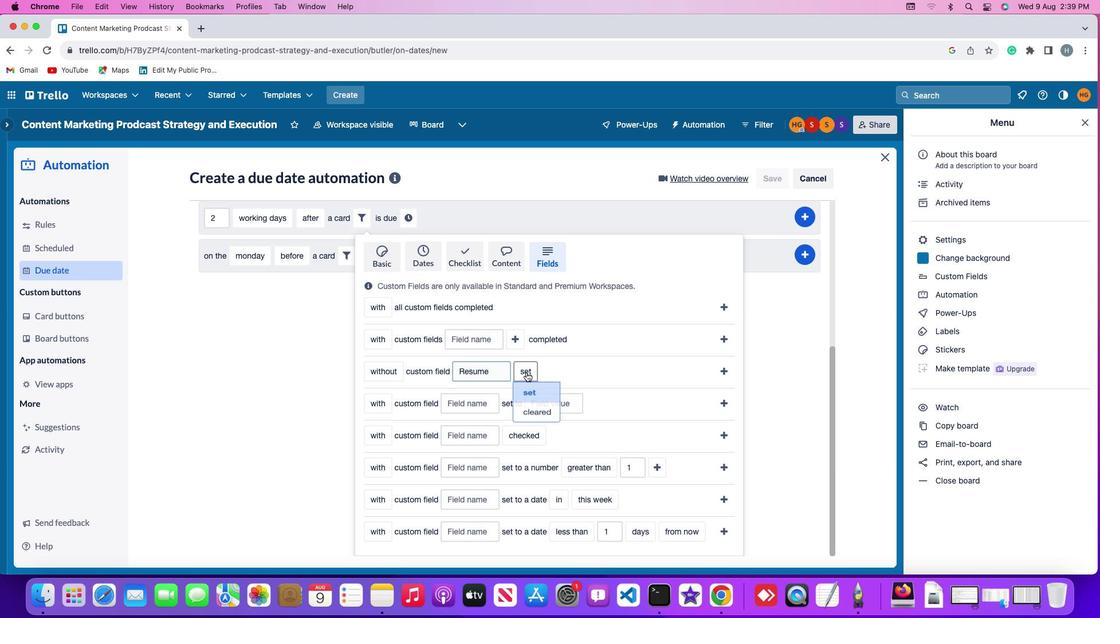 
Action: Mouse moved to (543, 396)
Screenshot: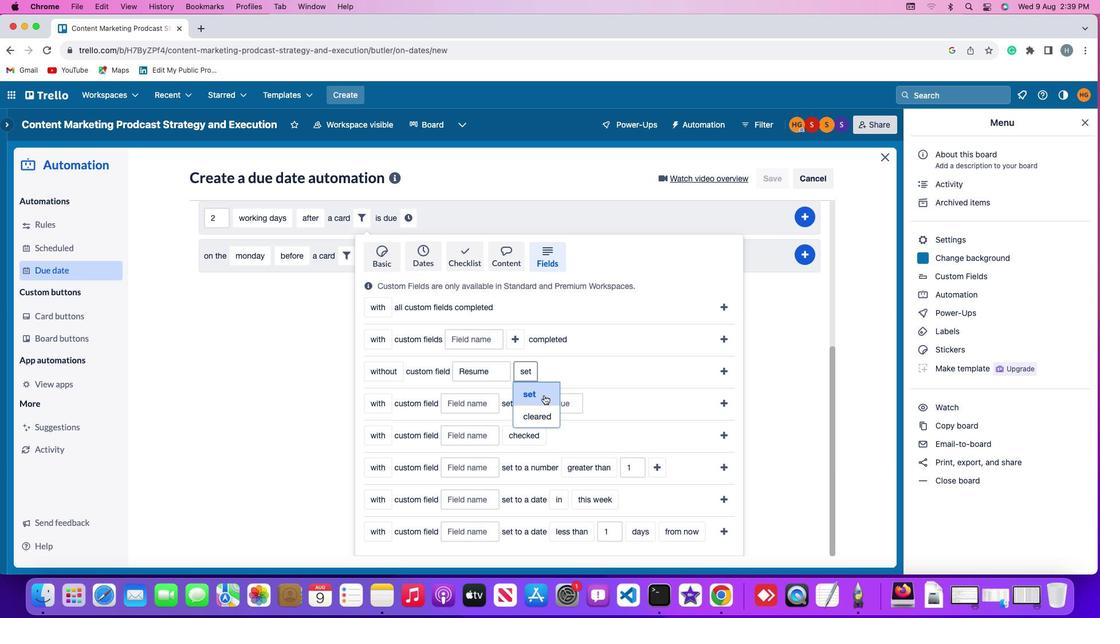 
Action: Mouse pressed left at (543, 396)
Screenshot: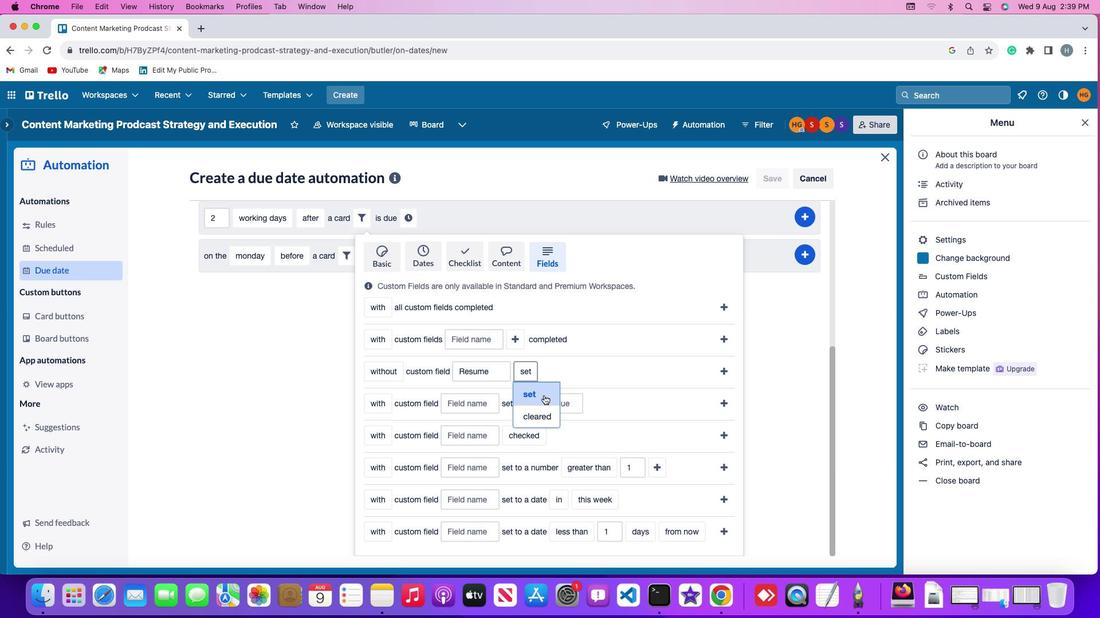 
Action: Mouse moved to (719, 370)
Screenshot: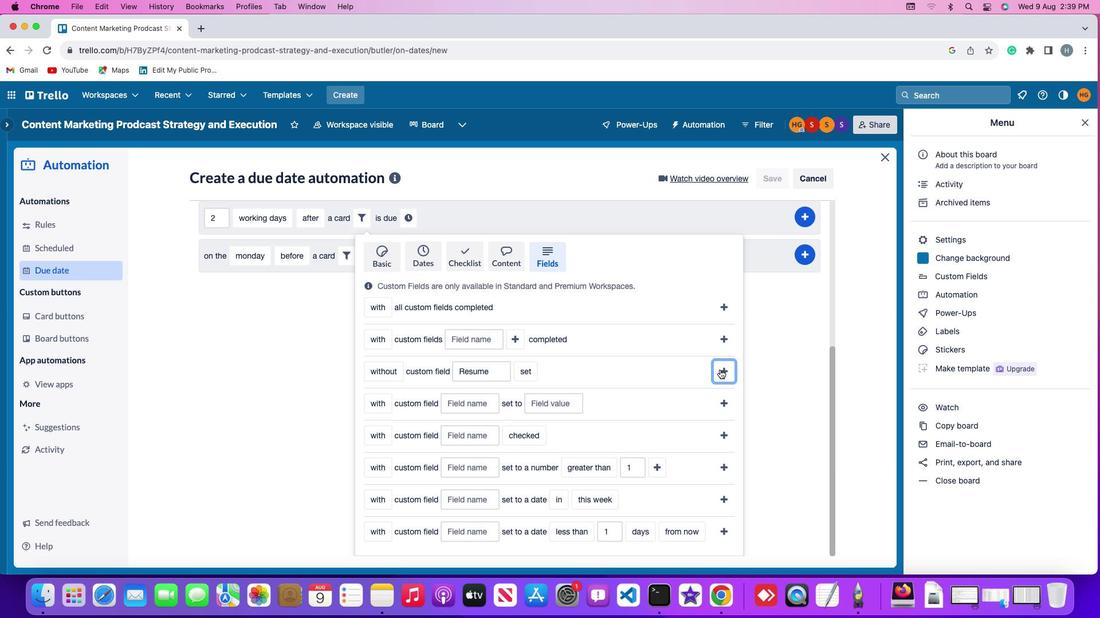 
Action: Mouse pressed left at (719, 370)
Screenshot: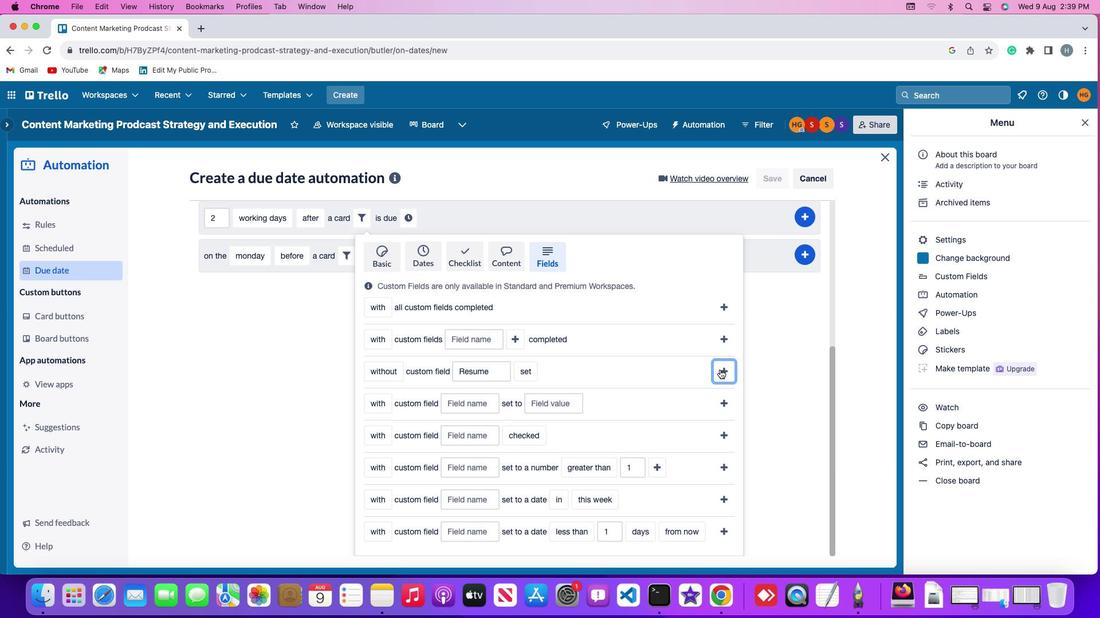 
Action: Mouse moved to (564, 461)
Screenshot: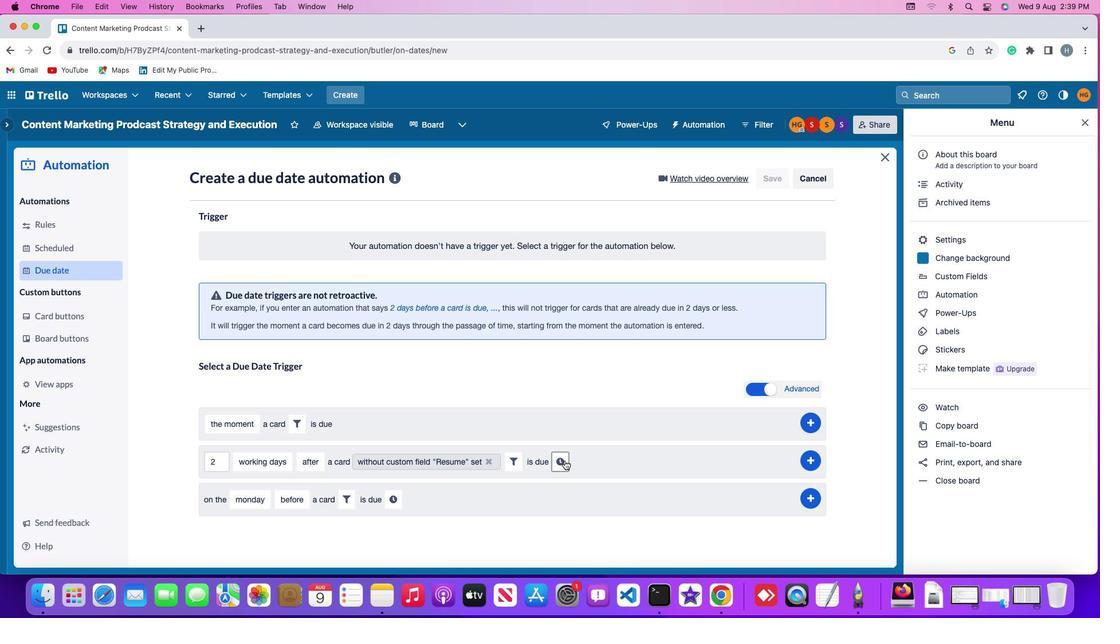 
Action: Mouse pressed left at (564, 461)
Screenshot: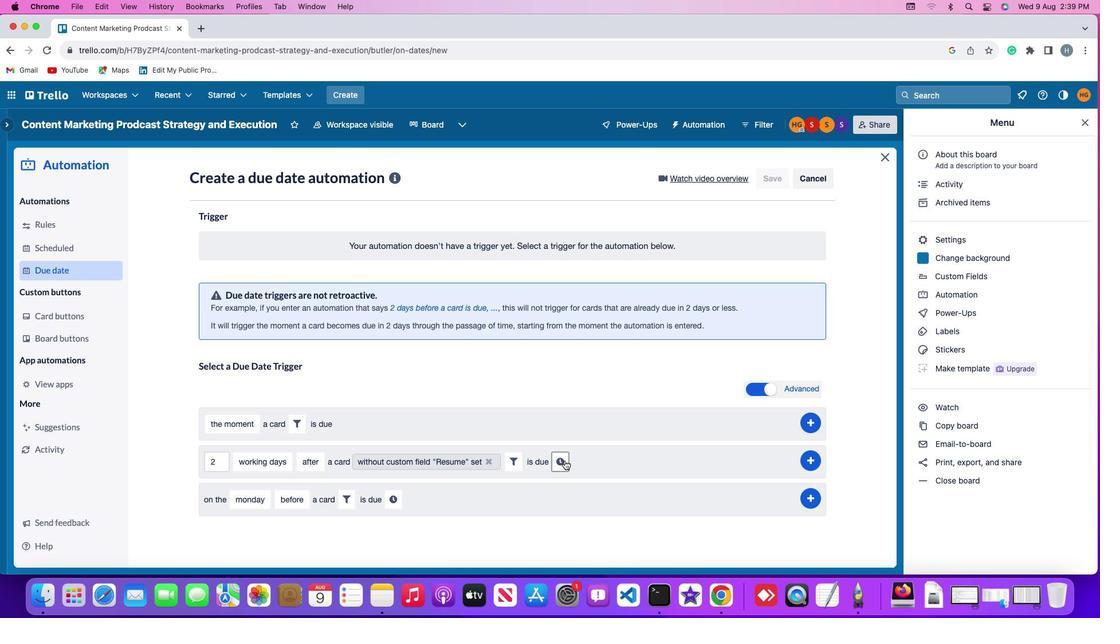 
Action: Mouse moved to (589, 463)
Screenshot: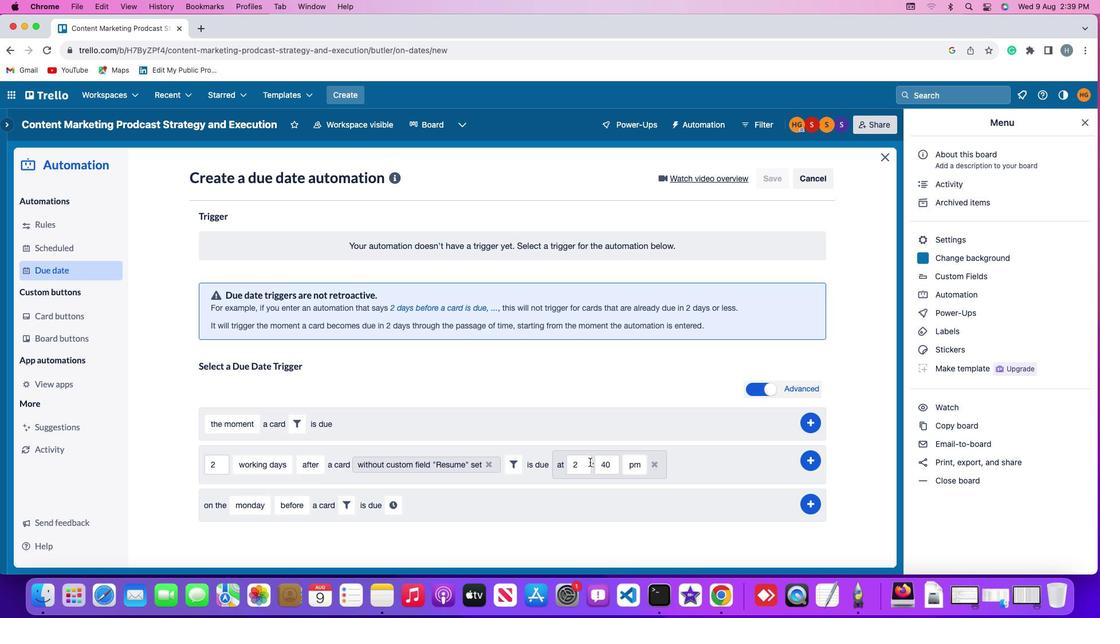 
Action: Mouse pressed left at (589, 463)
Screenshot: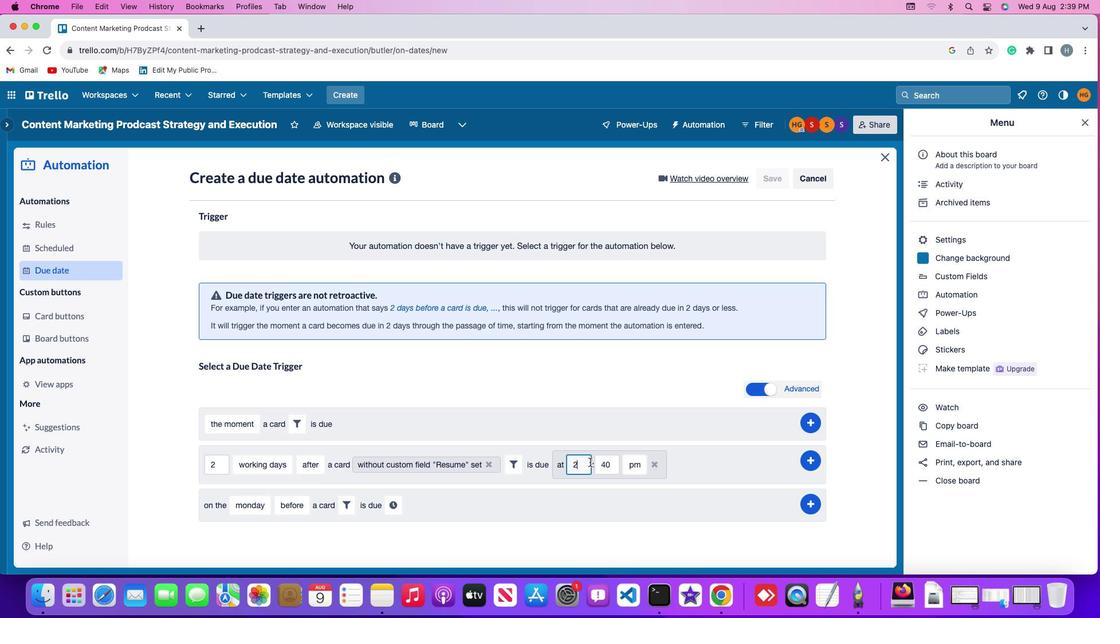 
Action: Key pressed Key.backspace
Screenshot: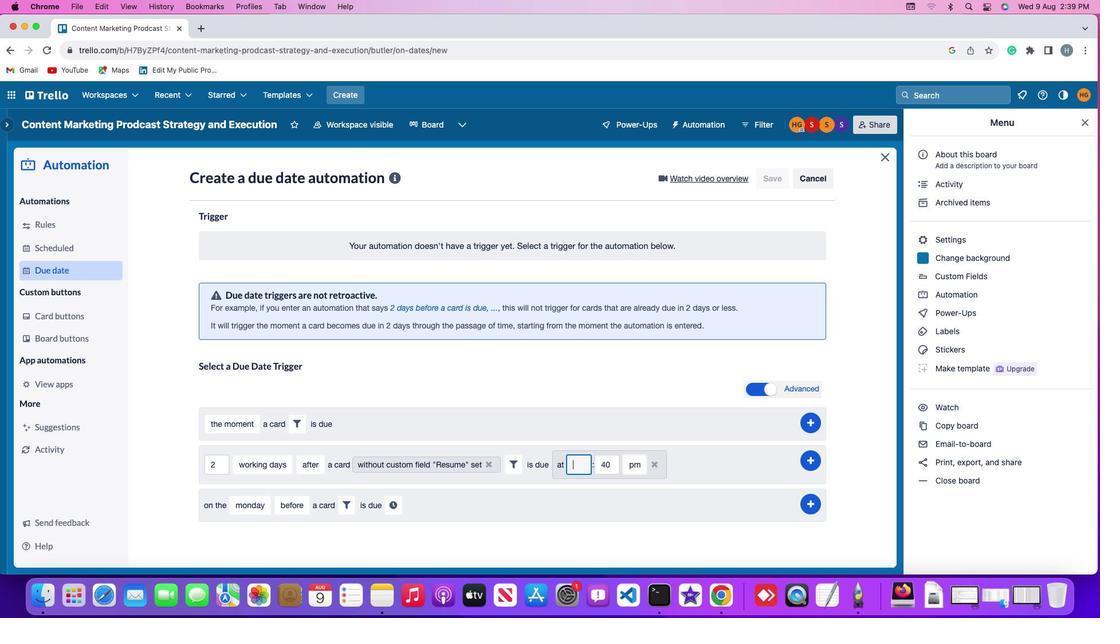 
Action: Mouse moved to (589, 464)
Screenshot: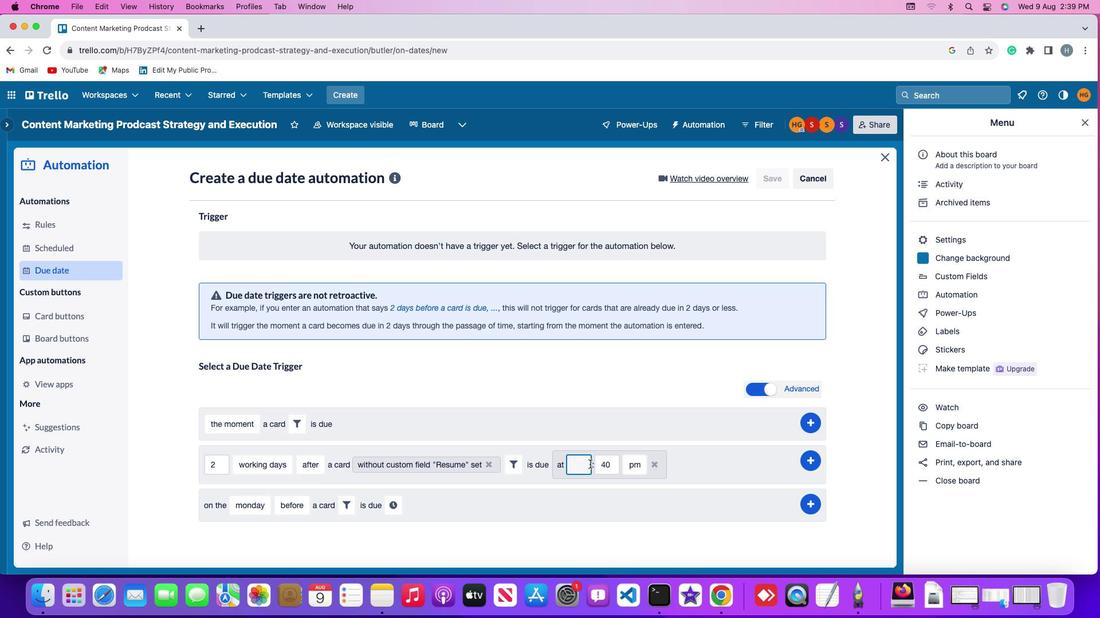 
Action: Key pressed '1''1'
Screenshot: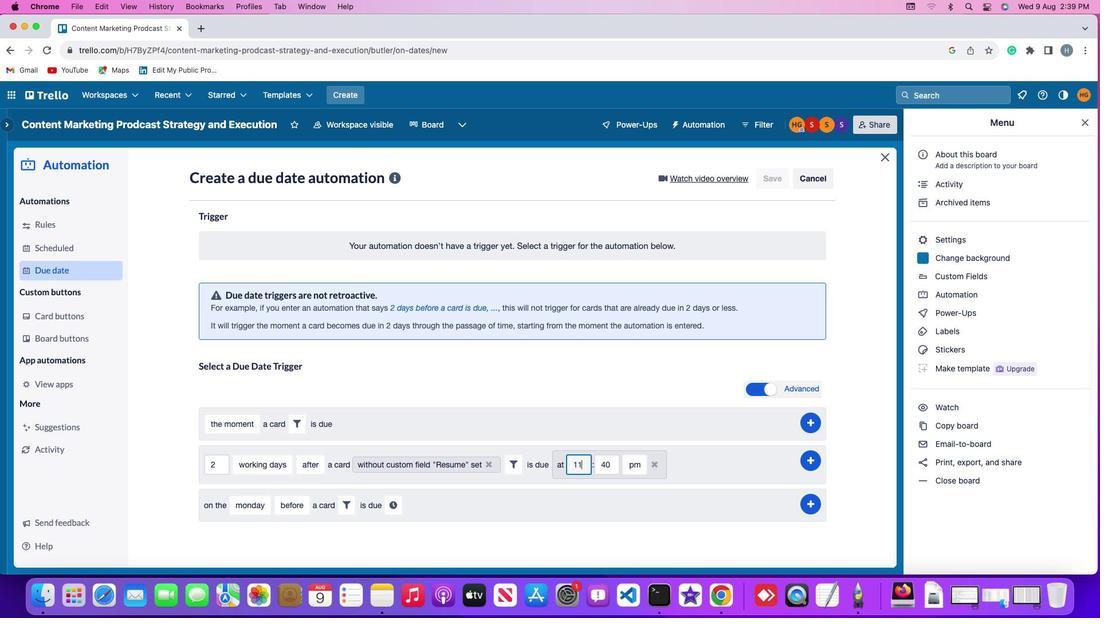 
Action: Mouse moved to (611, 464)
Screenshot: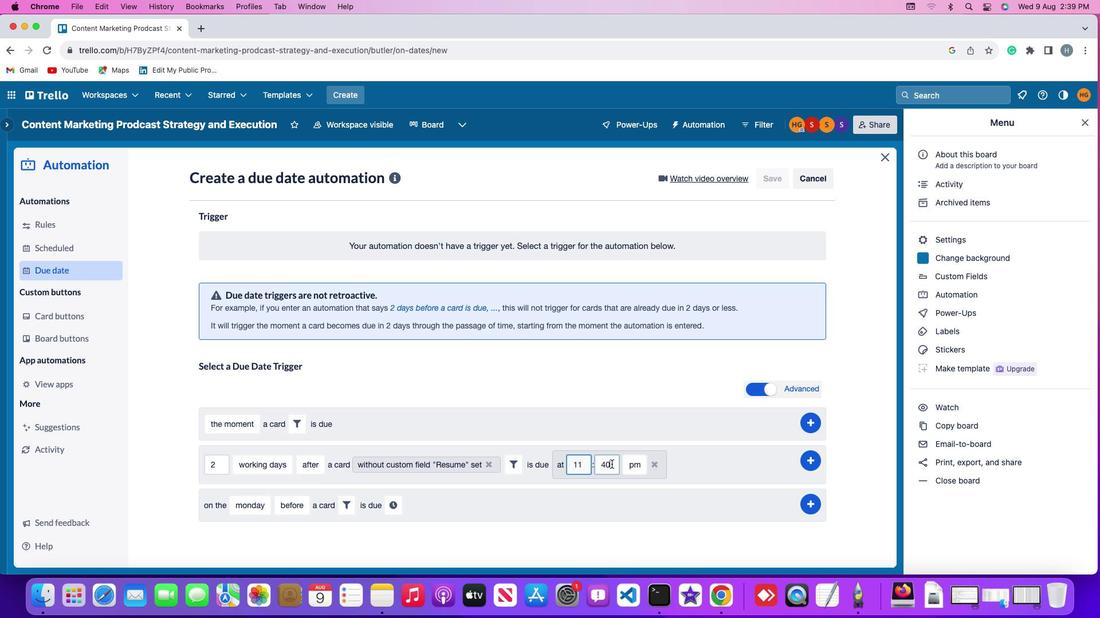 
Action: Mouse pressed left at (611, 464)
Screenshot: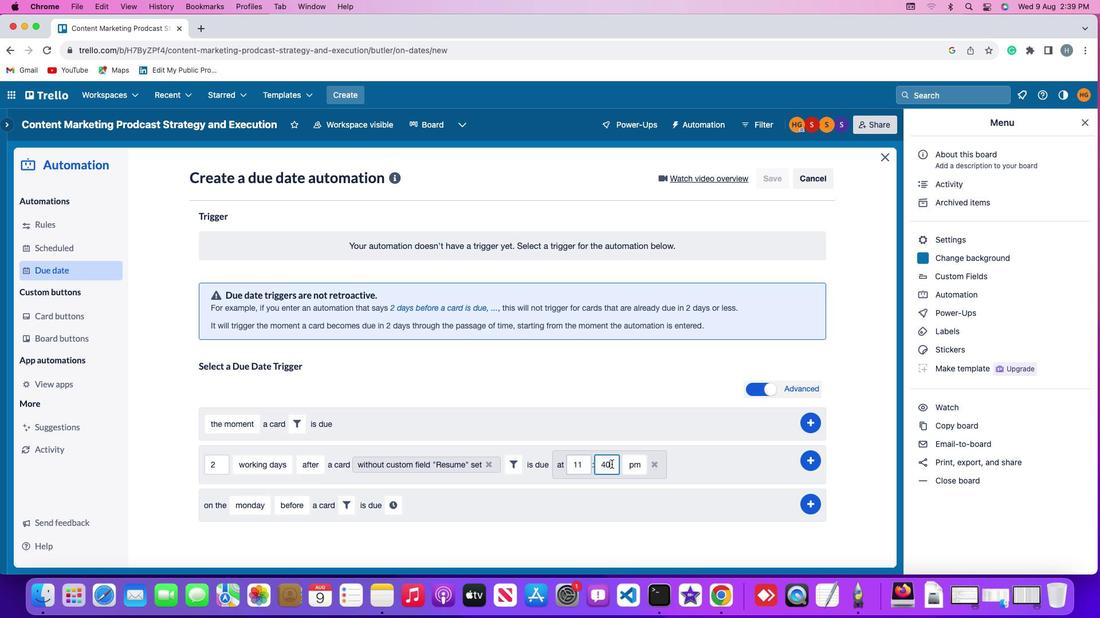 
Action: Mouse moved to (611, 464)
Screenshot: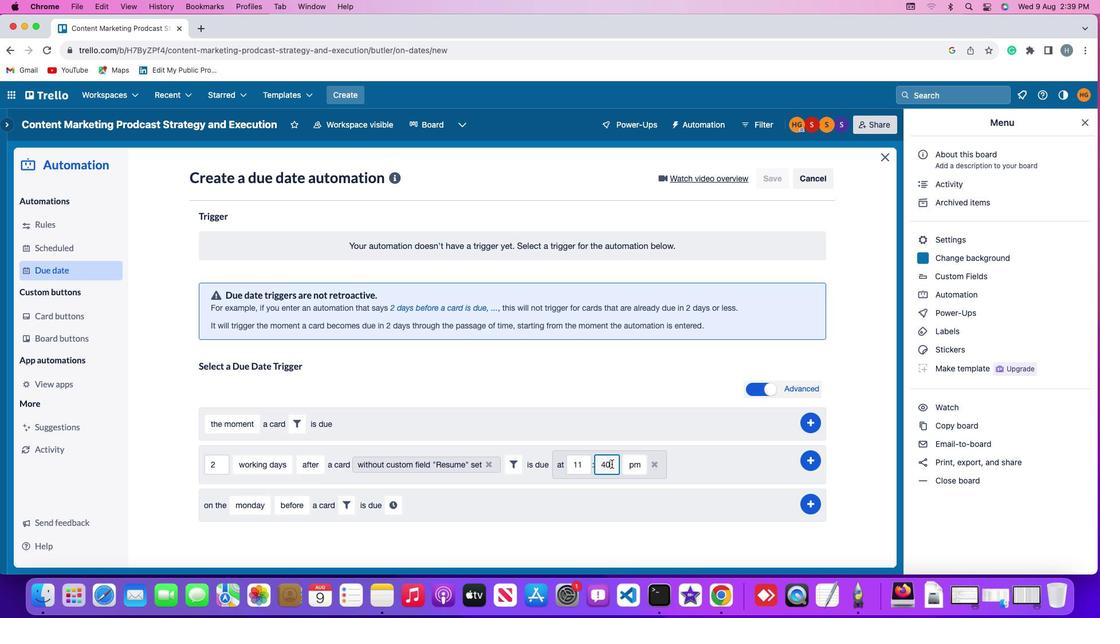 
Action: Key pressed Key.backspaceKey.backspace
Screenshot: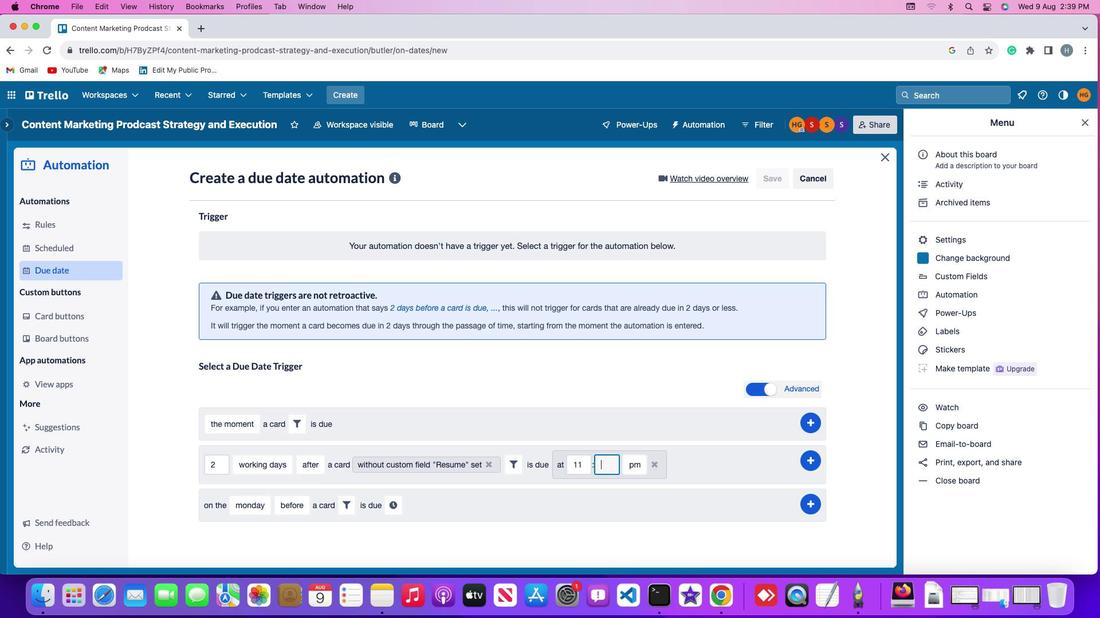 
Action: Mouse moved to (610, 464)
Screenshot: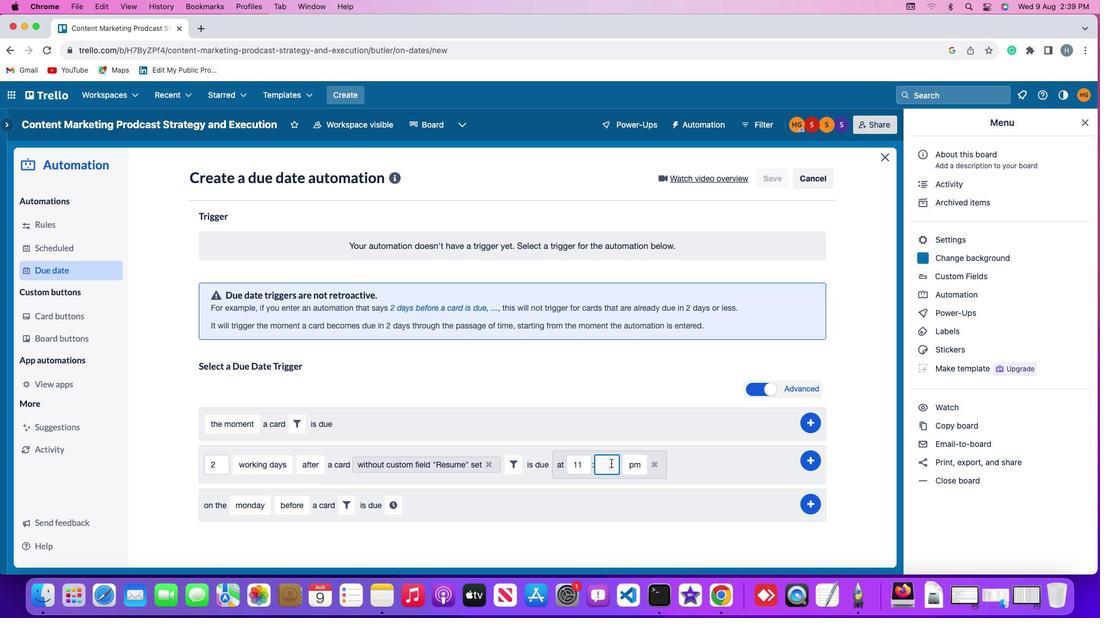 
Action: Key pressed '0''0'
Screenshot: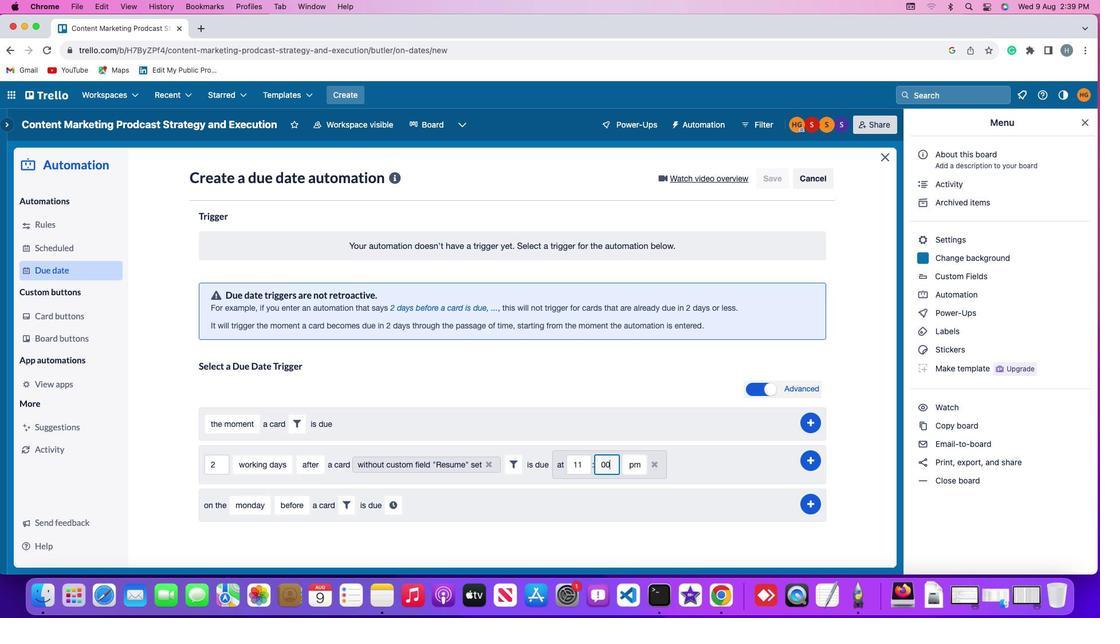 
Action: Mouse moved to (635, 463)
Screenshot: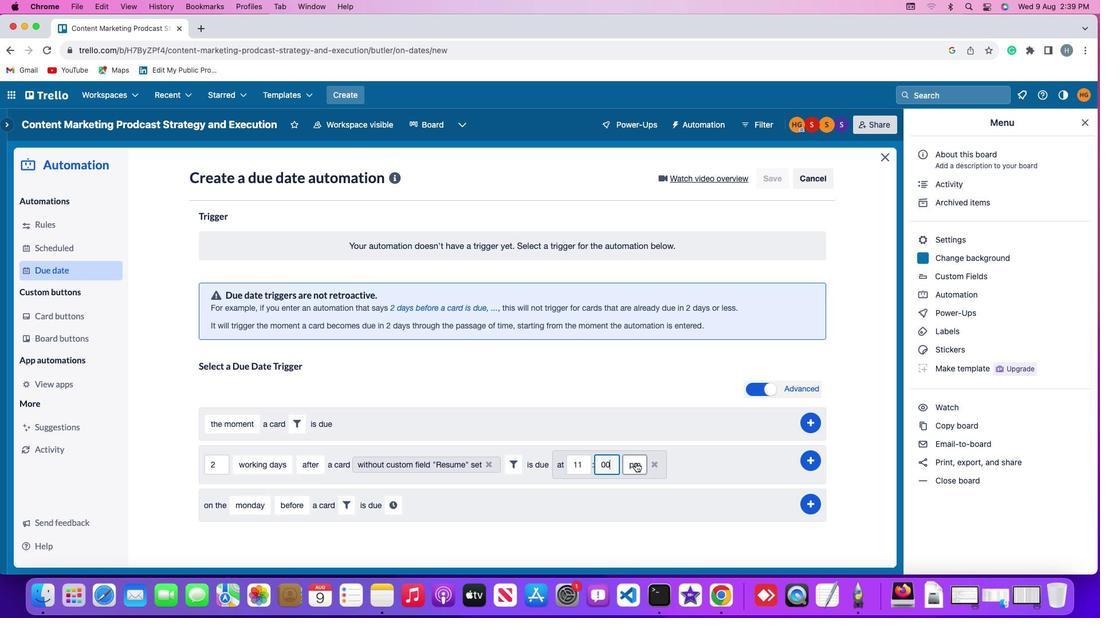 
Action: Mouse pressed left at (635, 463)
Screenshot: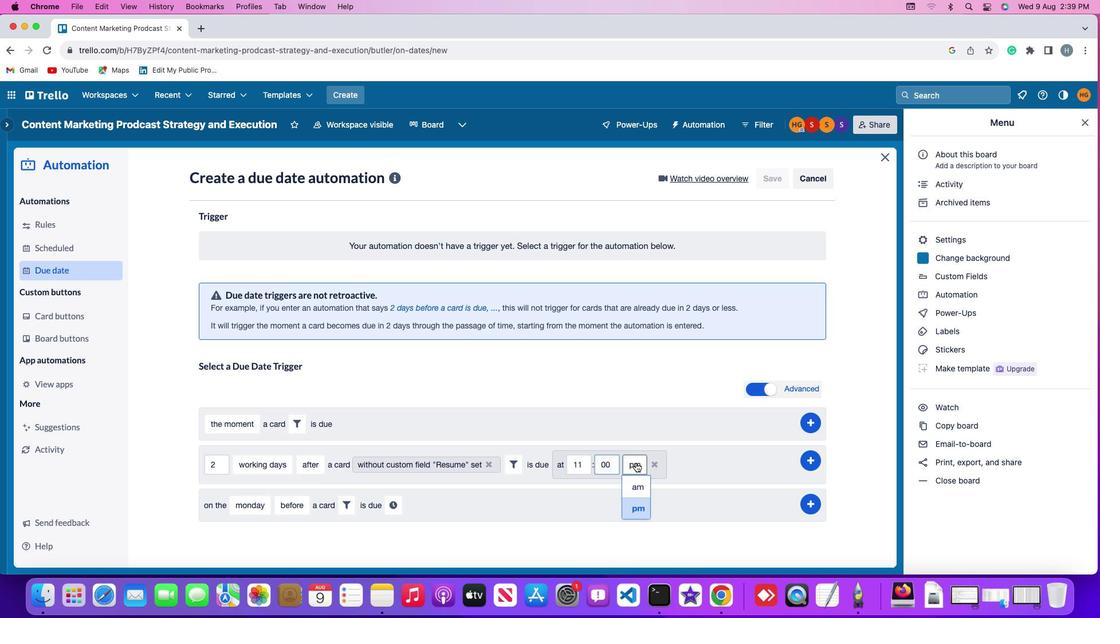 
Action: Mouse moved to (636, 483)
Screenshot: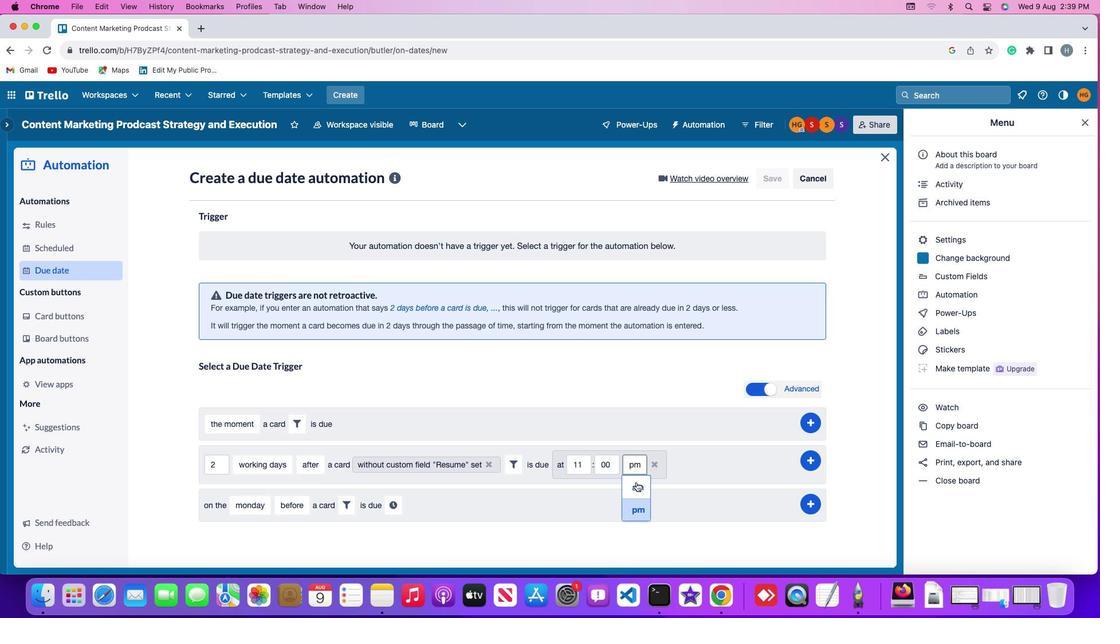 
Action: Mouse pressed left at (636, 483)
Screenshot: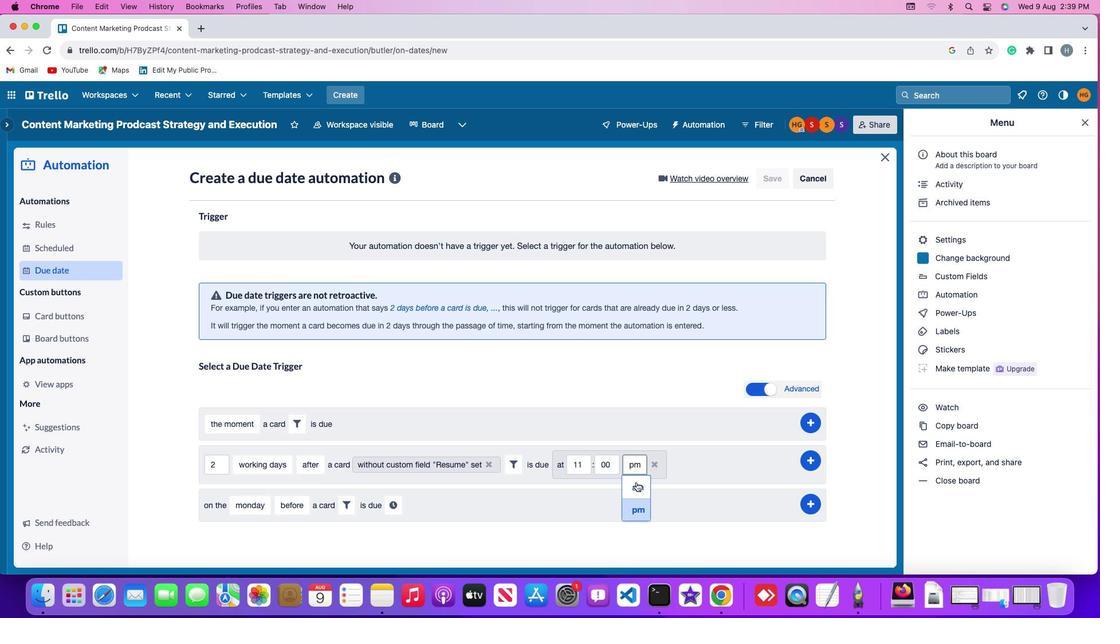 
Action: Mouse moved to (809, 458)
Screenshot: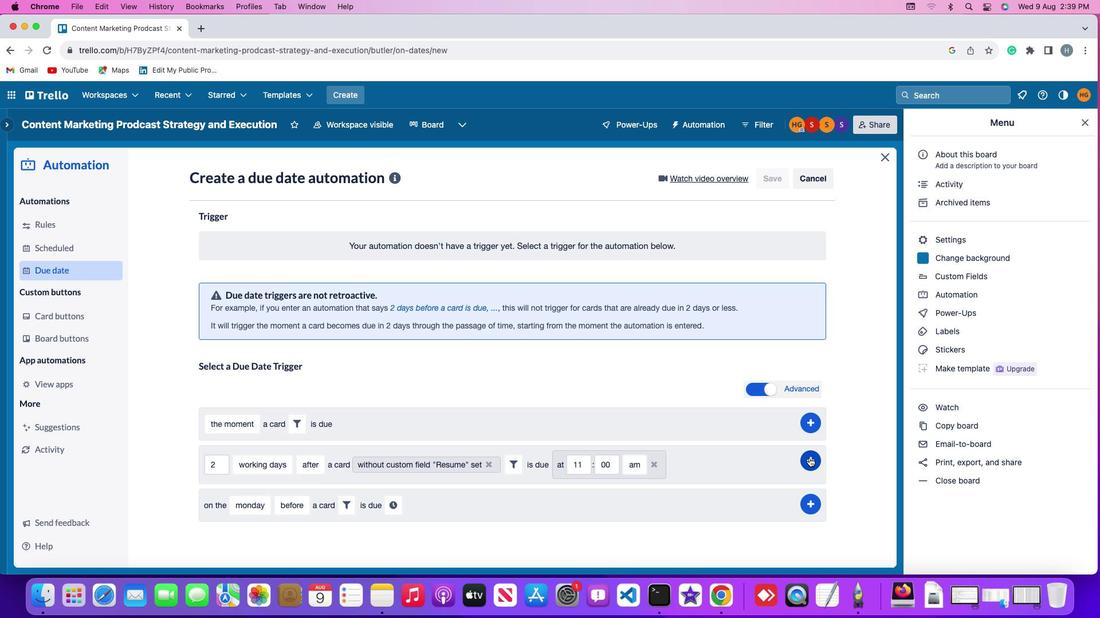 
Action: Mouse pressed left at (809, 458)
Screenshot: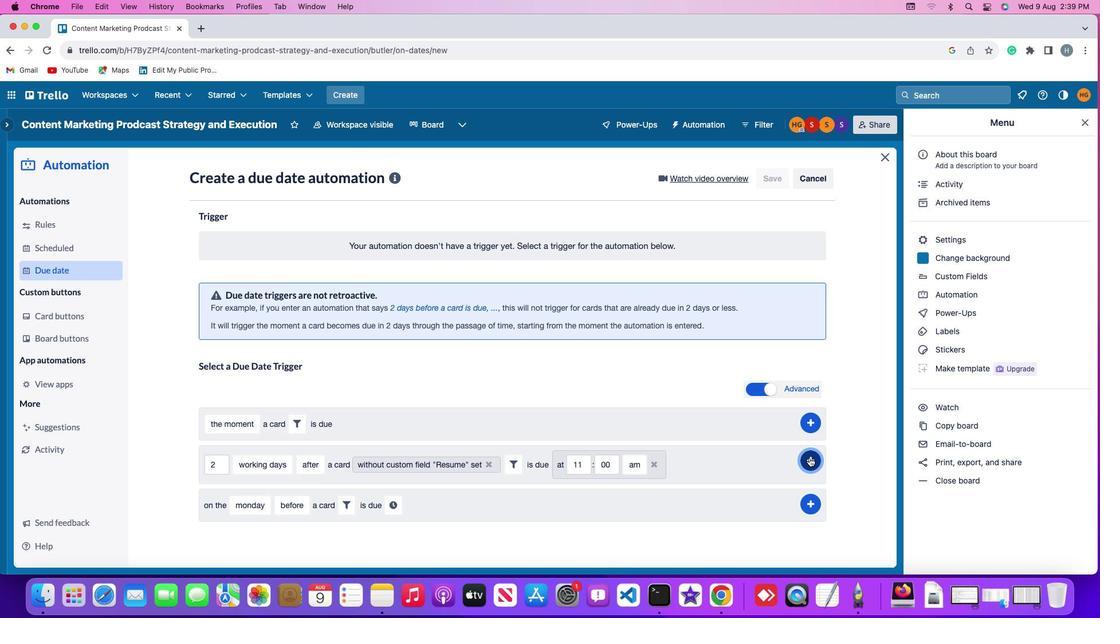 
Action: Mouse moved to (860, 358)
Screenshot: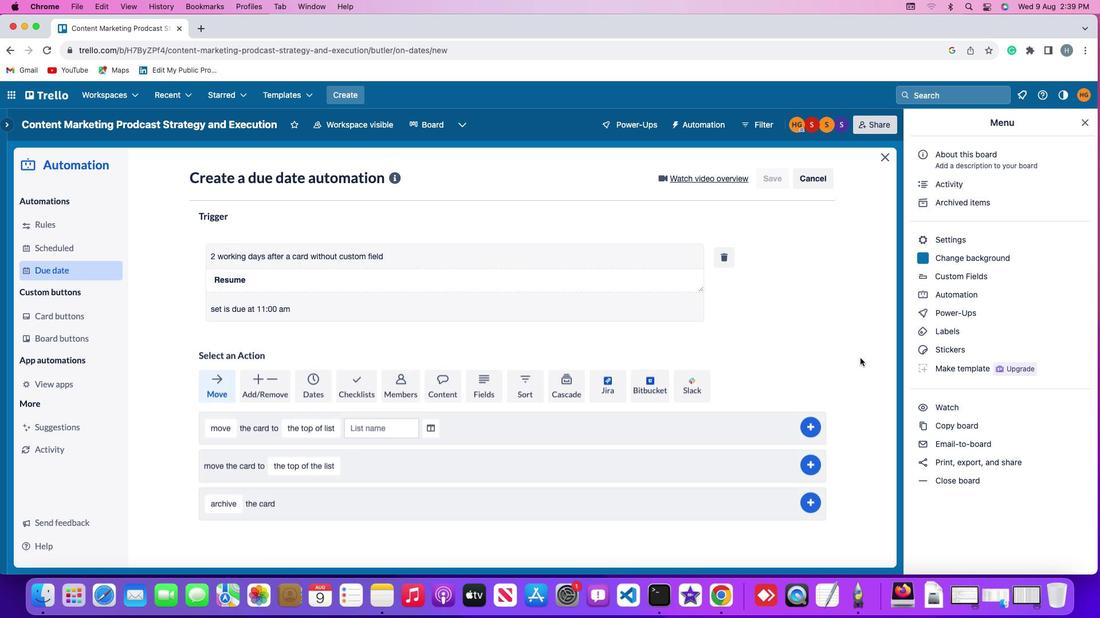 
